 Task: Search one way flight ticket for 2 adults, 2 children, 2 infants in seat in first from Fort Lauderdale: Fort Lauderdale-hollywood International Airport to Gillette: Gillette Campbell County Airport on 5-1-2023. Stops: Two stops or fewer. Choice of flights is Royal air maroc. Number of bags: 2 carry on bags. Price is upto 81000. Outbound departure time preference is 6:45.
Action: Mouse moved to (202, 194)
Screenshot: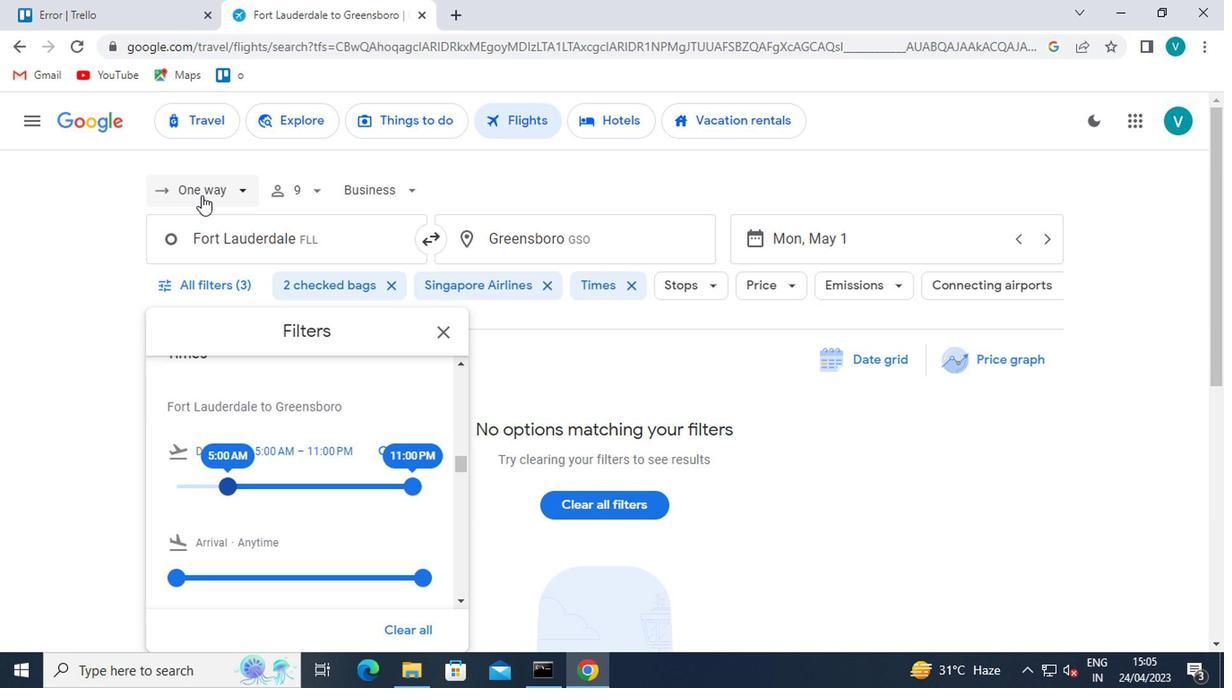 
Action: Mouse pressed left at (202, 194)
Screenshot: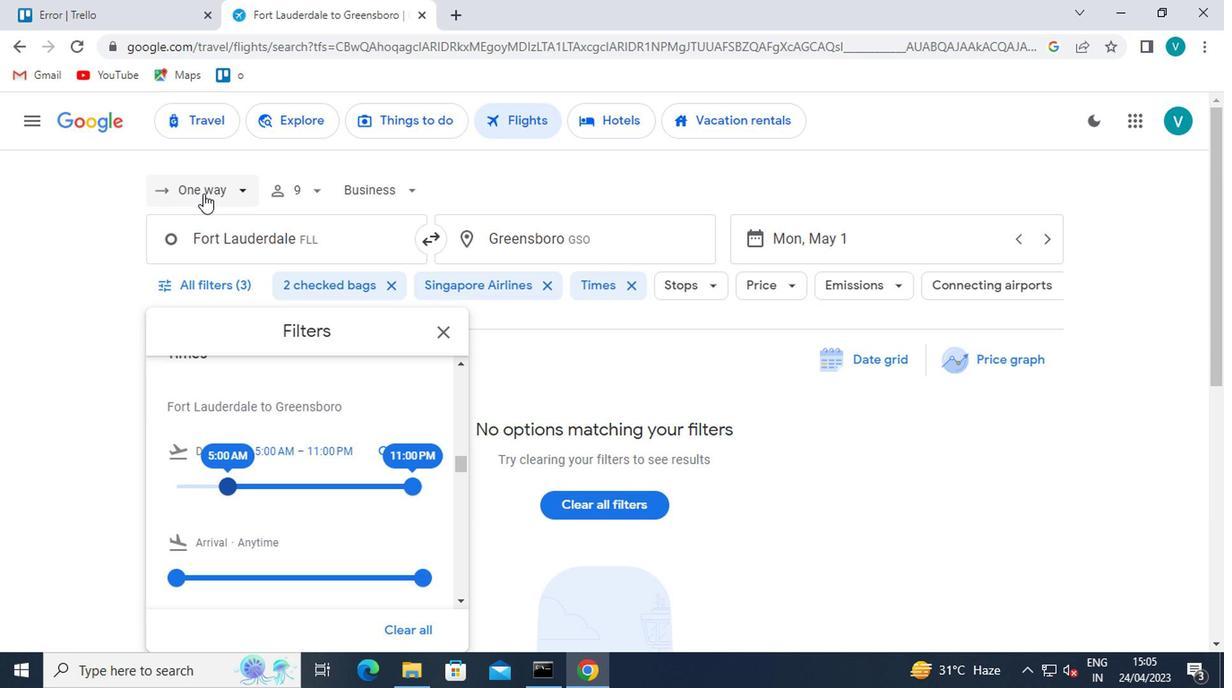 
Action: Mouse moved to (220, 281)
Screenshot: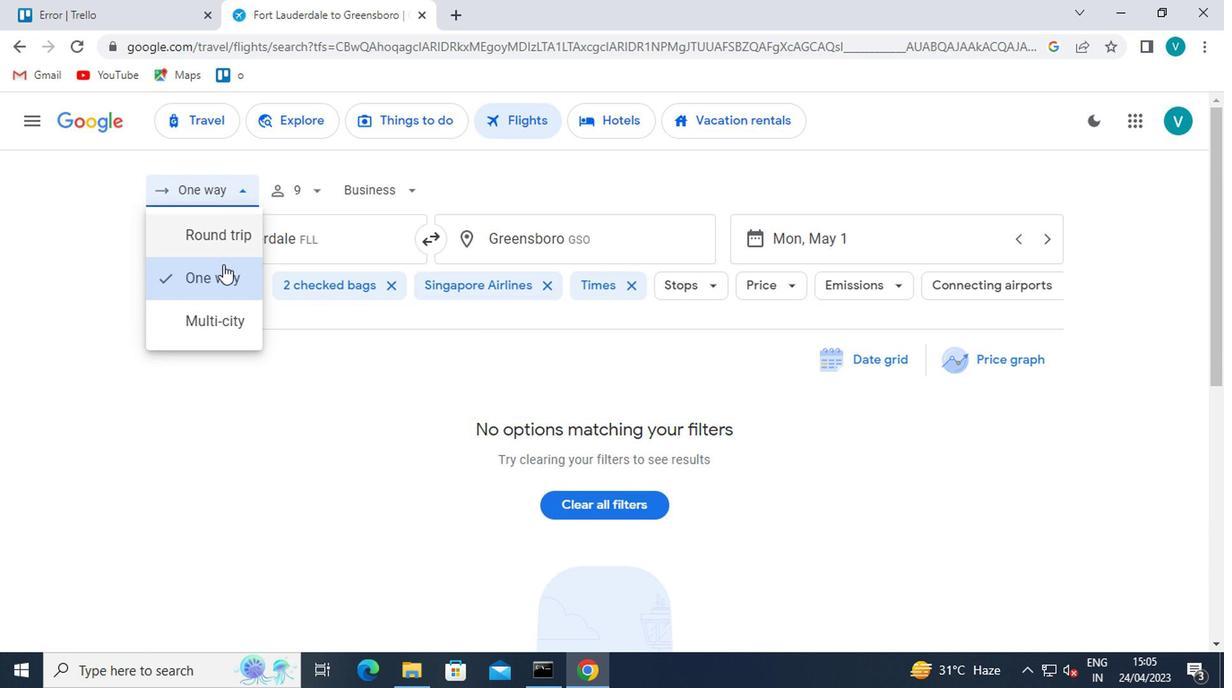 
Action: Mouse pressed left at (220, 281)
Screenshot: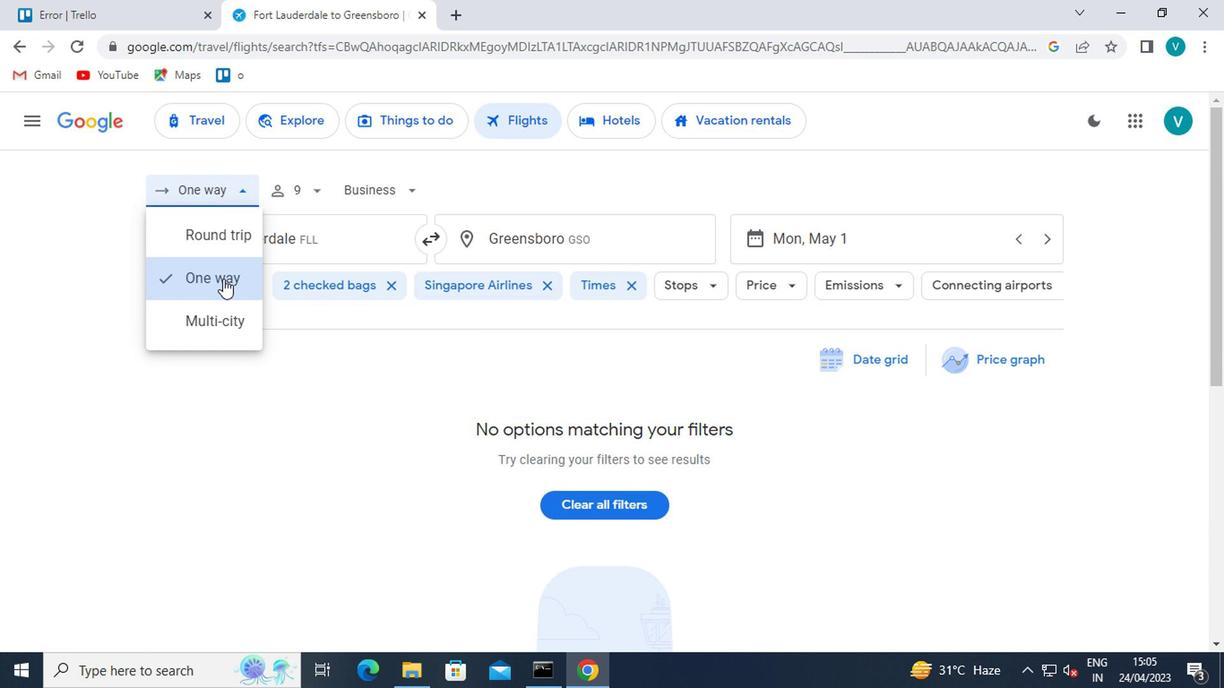 
Action: Mouse moved to (311, 190)
Screenshot: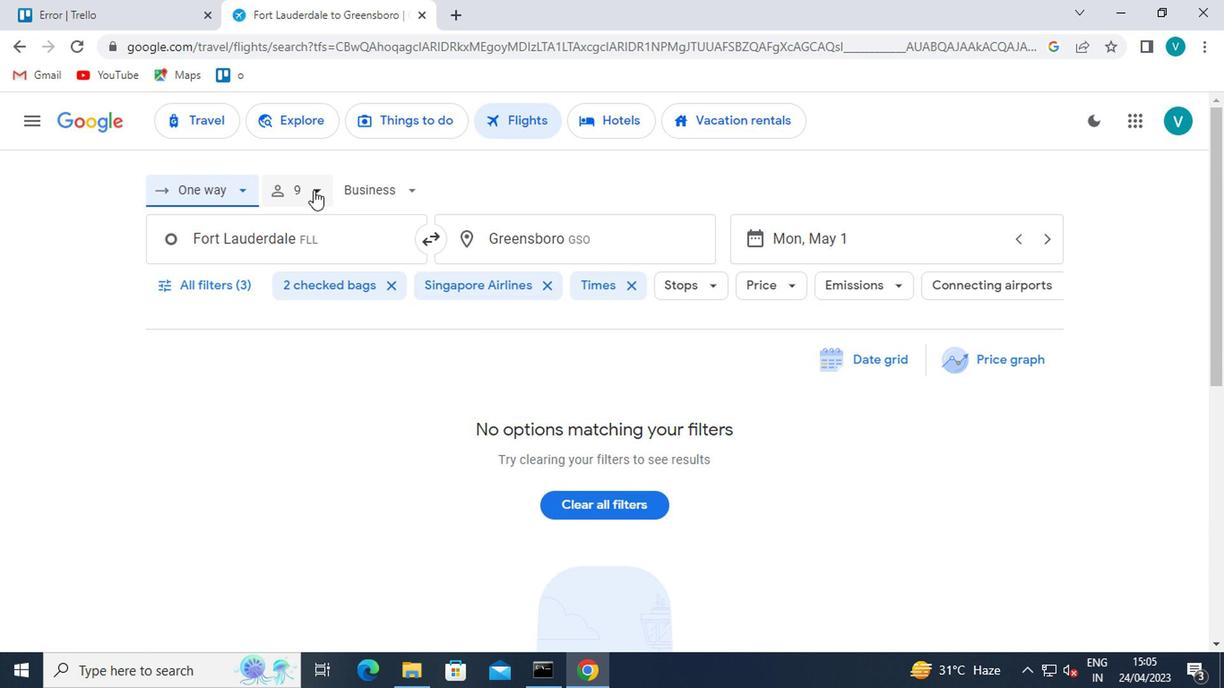 
Action: Mouse pressed left at (311, 190)
Screenshot: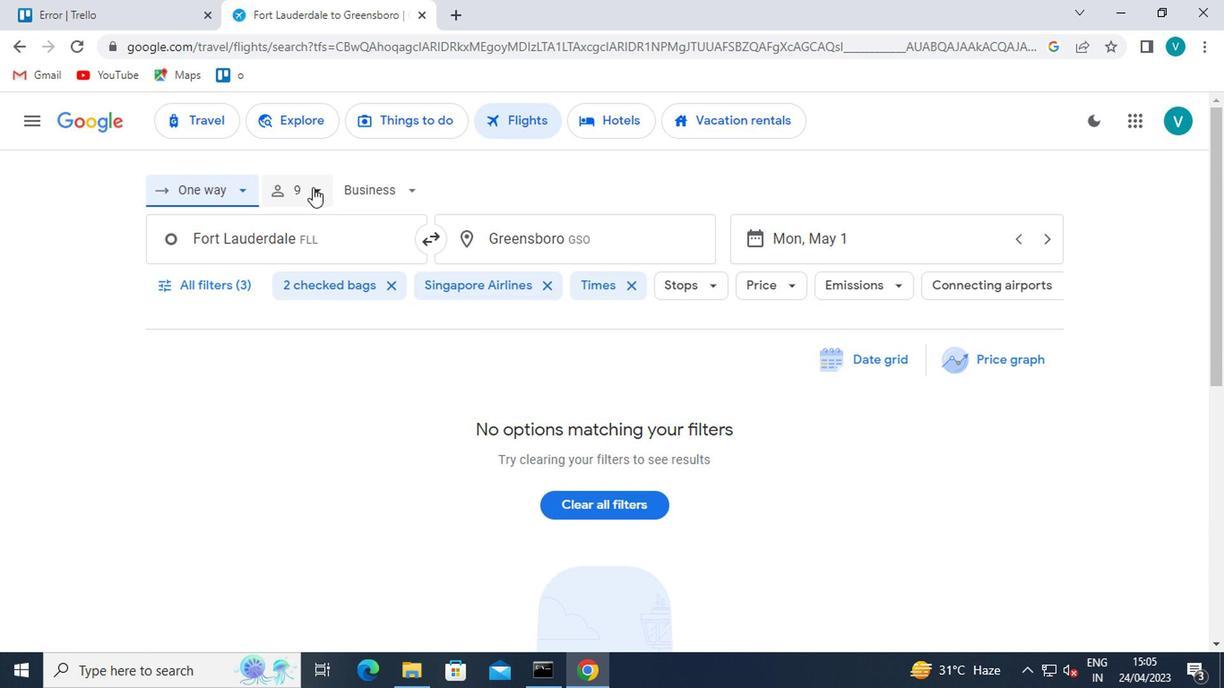 
Action: Mouse moved to (450, 241)
Screenshot: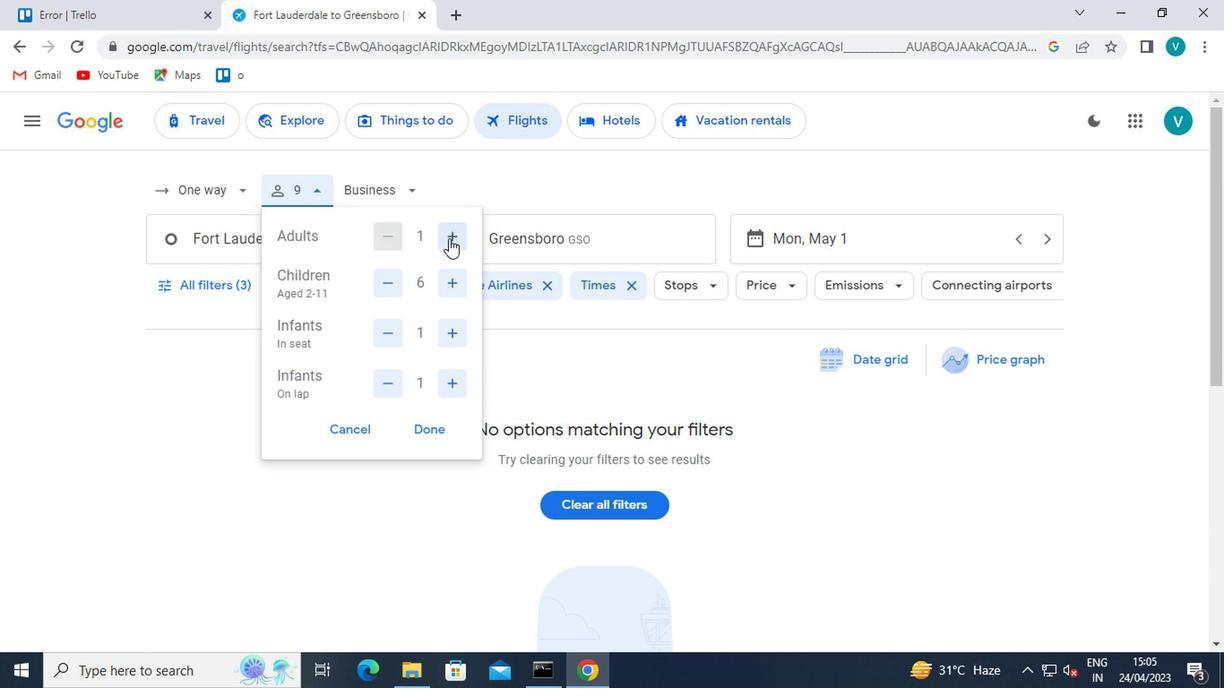 
Action: Mouse pressed left at (450, 241)
Screenshot: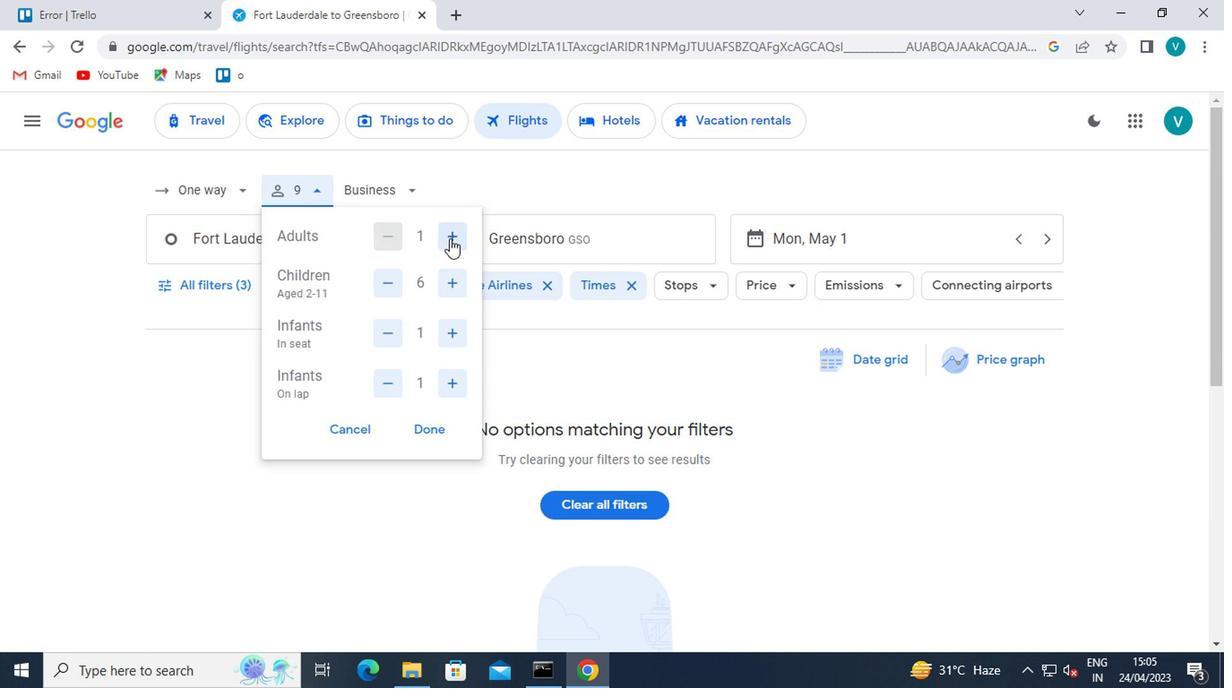 
Action: Mouse moved to (388, 288)
Screenshot: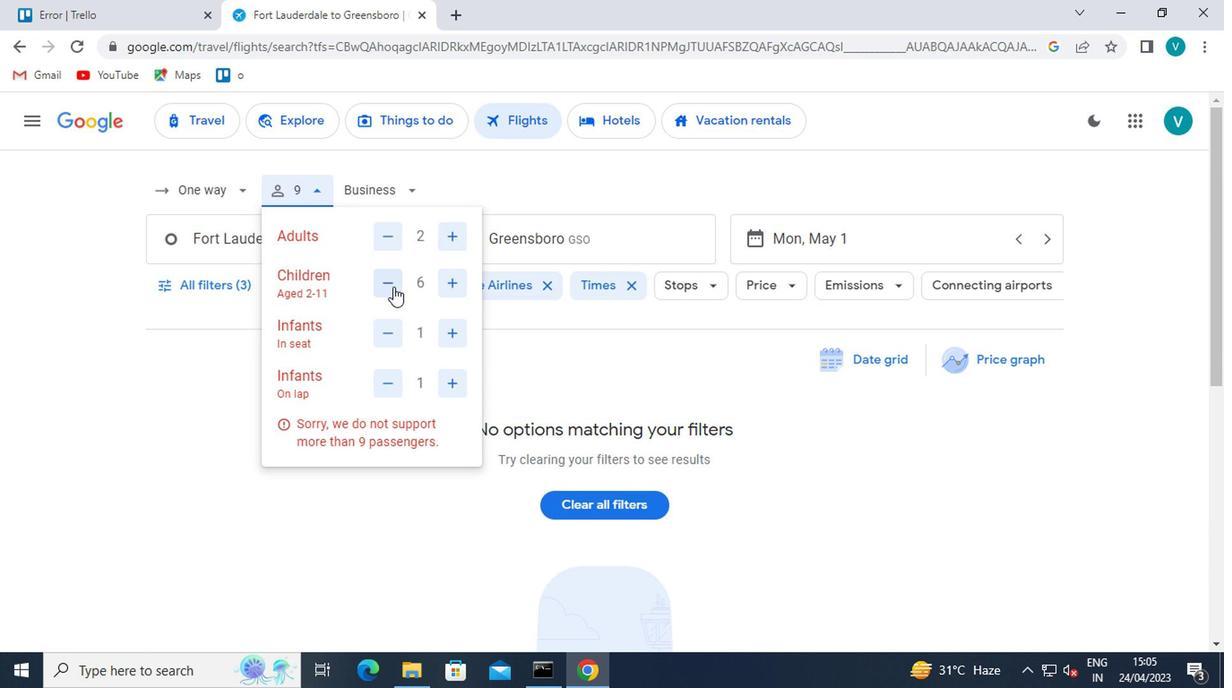 
Action: Mouse pressed left at (388, 288)
Screenshot: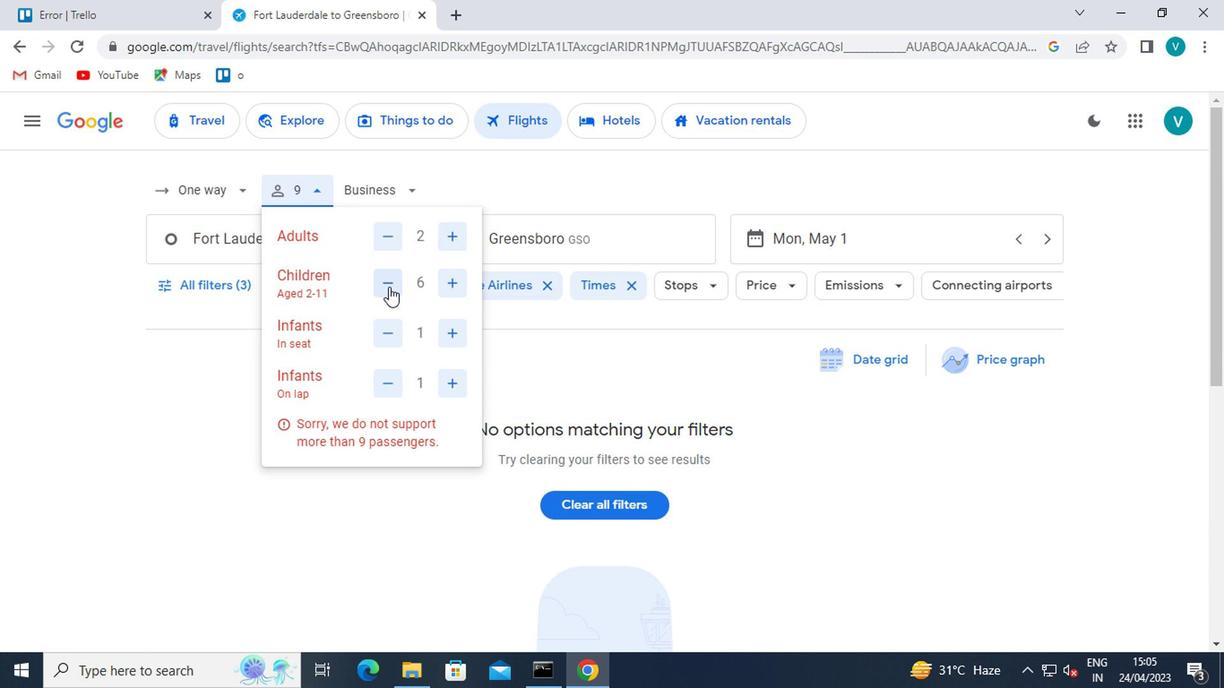 
Action: Mouse moved to (387, 288)
Screenshot: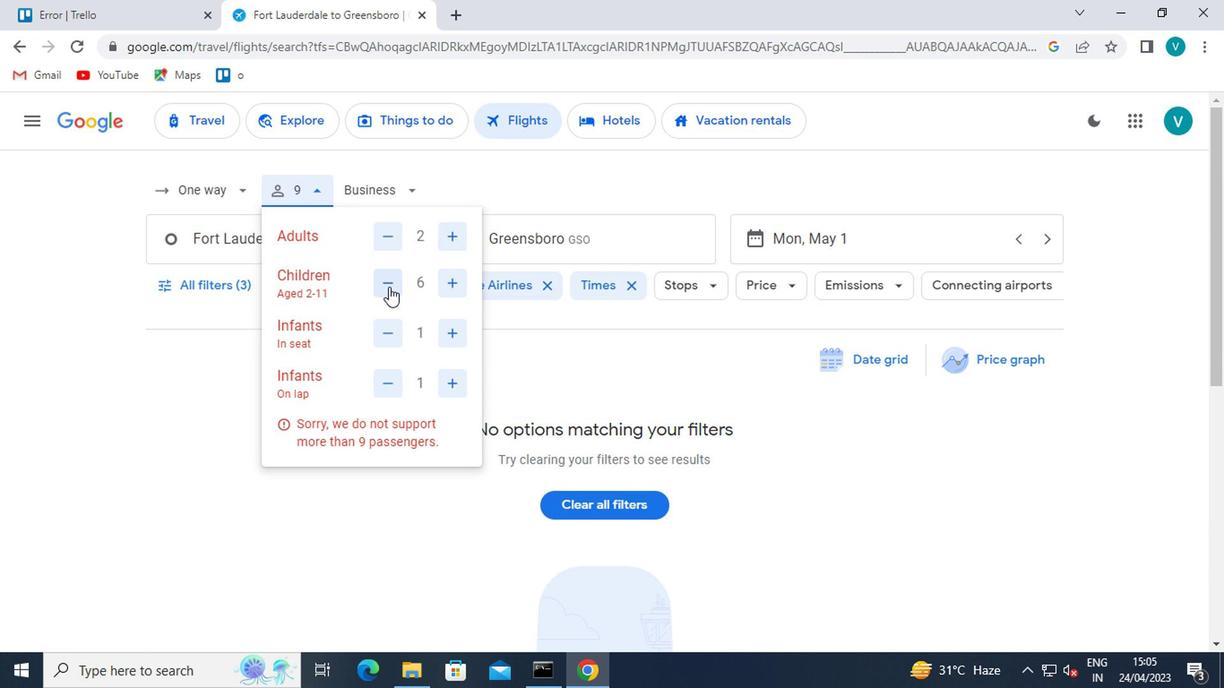 
Action: Mouse pressed left at (387, 288)
Screenshot: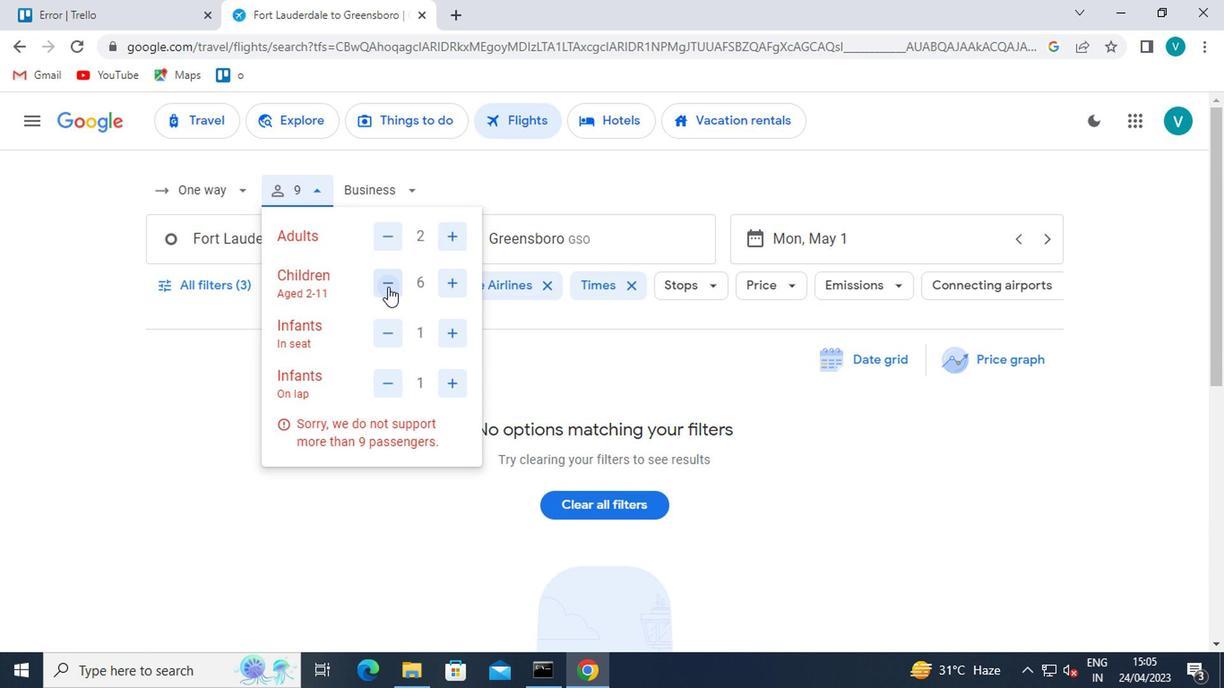 
Action: Mouse moved to (387, 288)
Screenshot: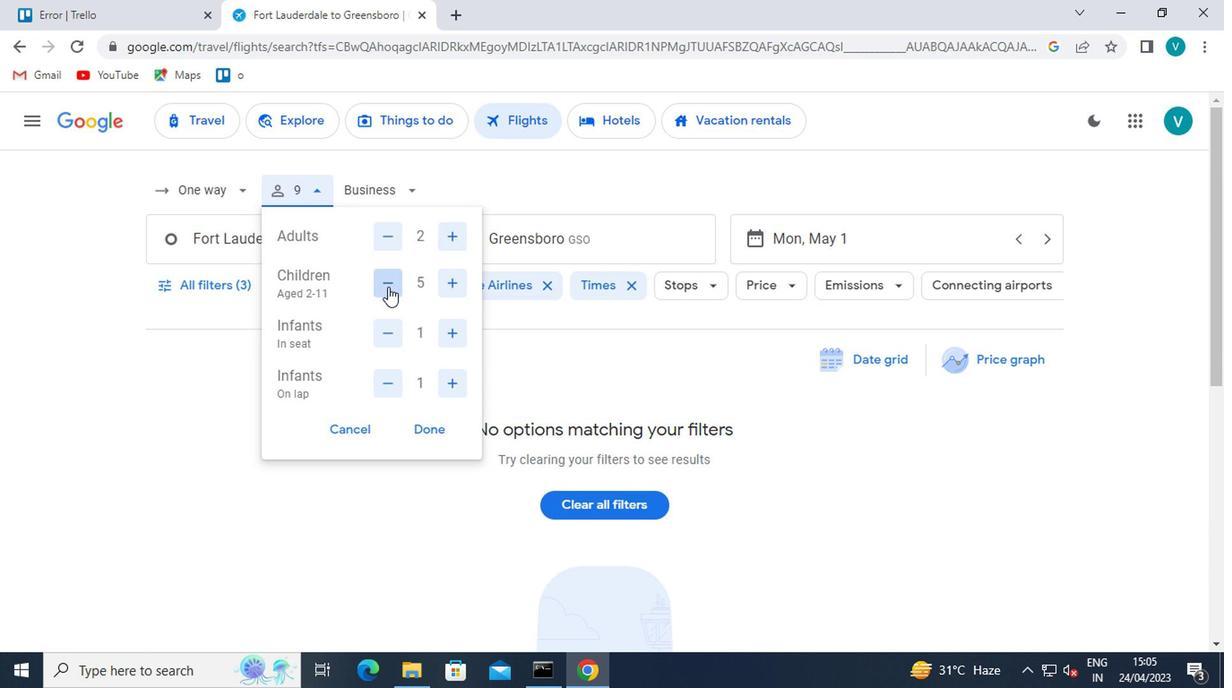 
Action: Mouse pressed left at (387, 288)
Screenshot: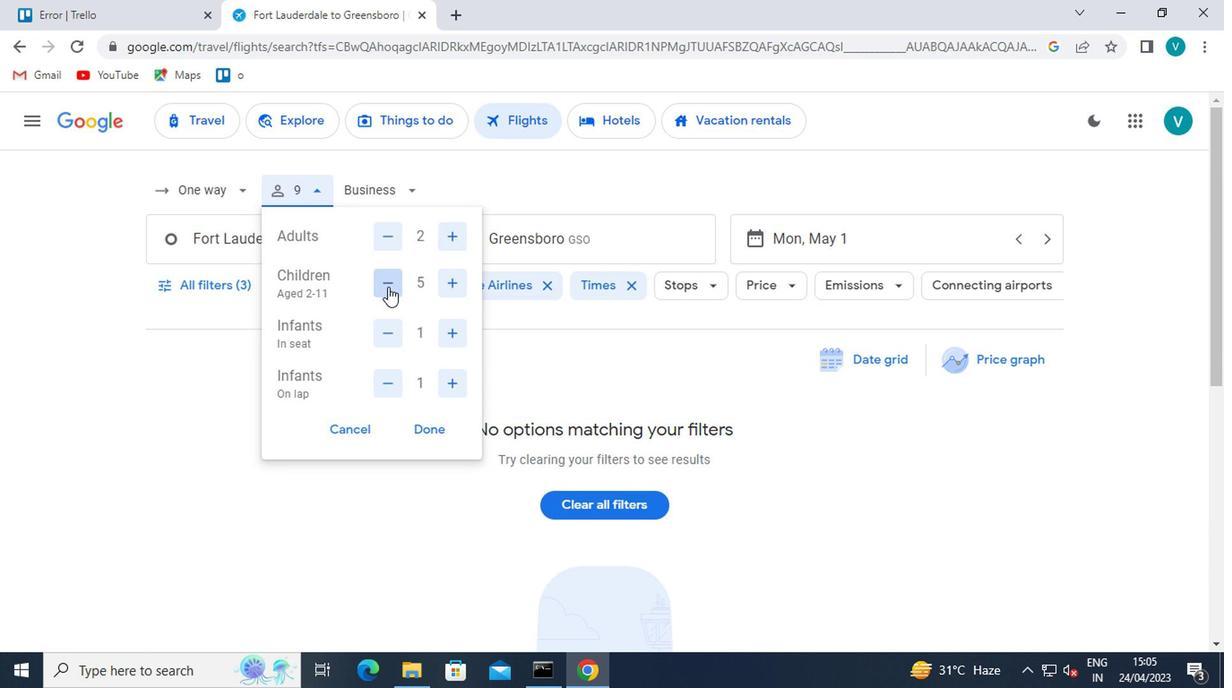 
Action: Mouse pressed left at (387, 288)
Screenshot: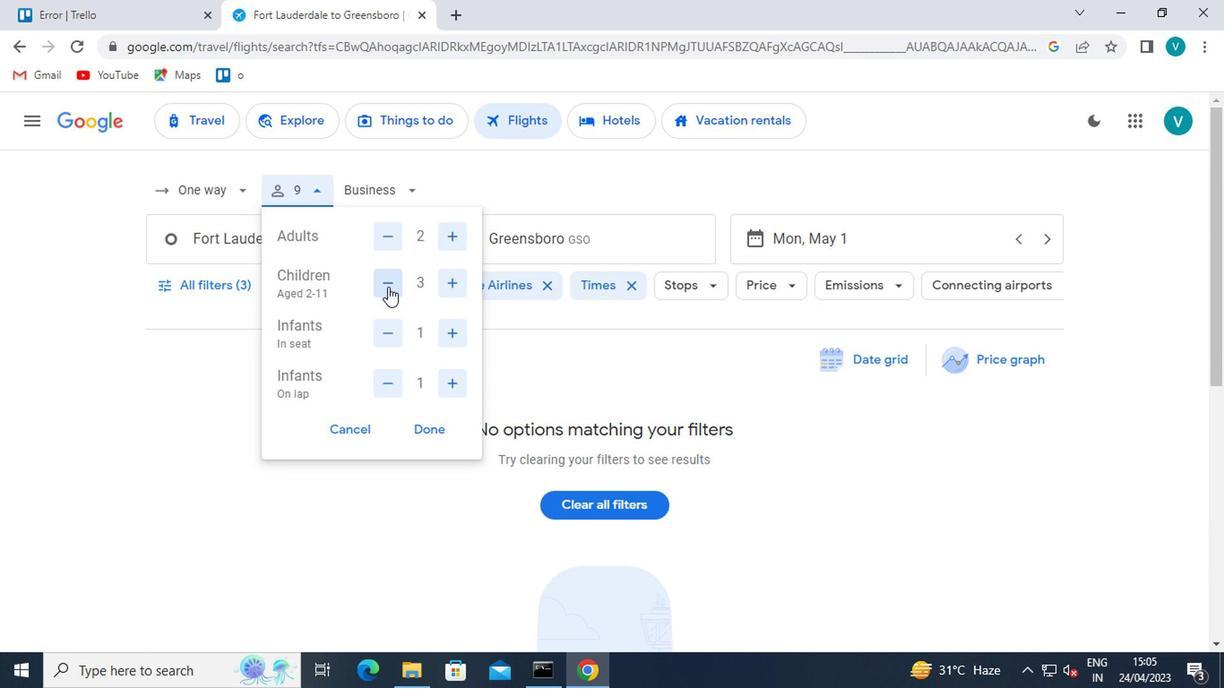 
Action: Mouse moved to (458, 335)
Screenshot: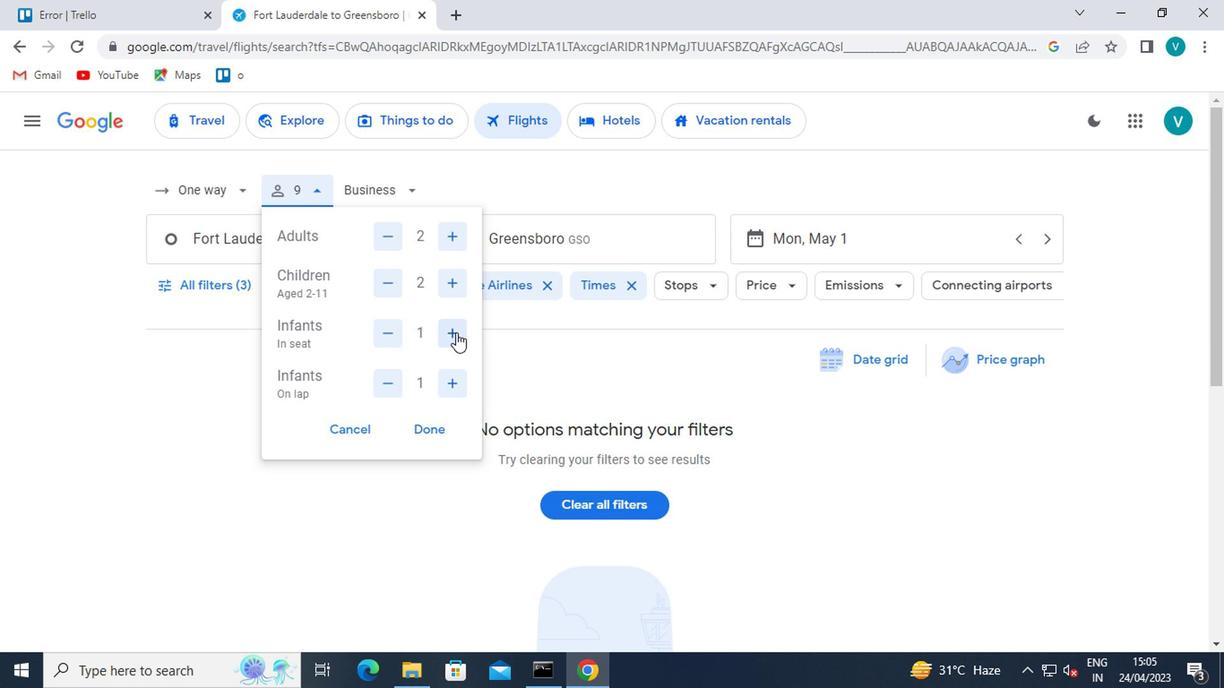 
Action: Mouse pressed left at (458, 335)
Screenshot: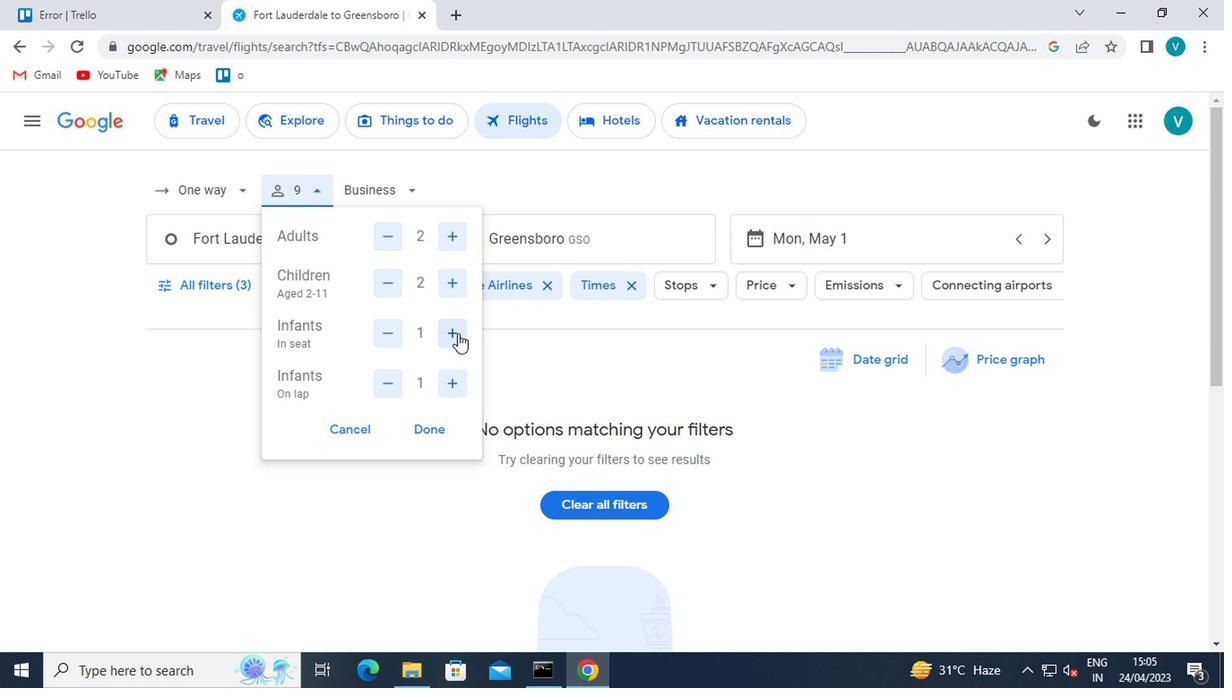 
Action: Mouse moved to (381, 380)
Screenshot: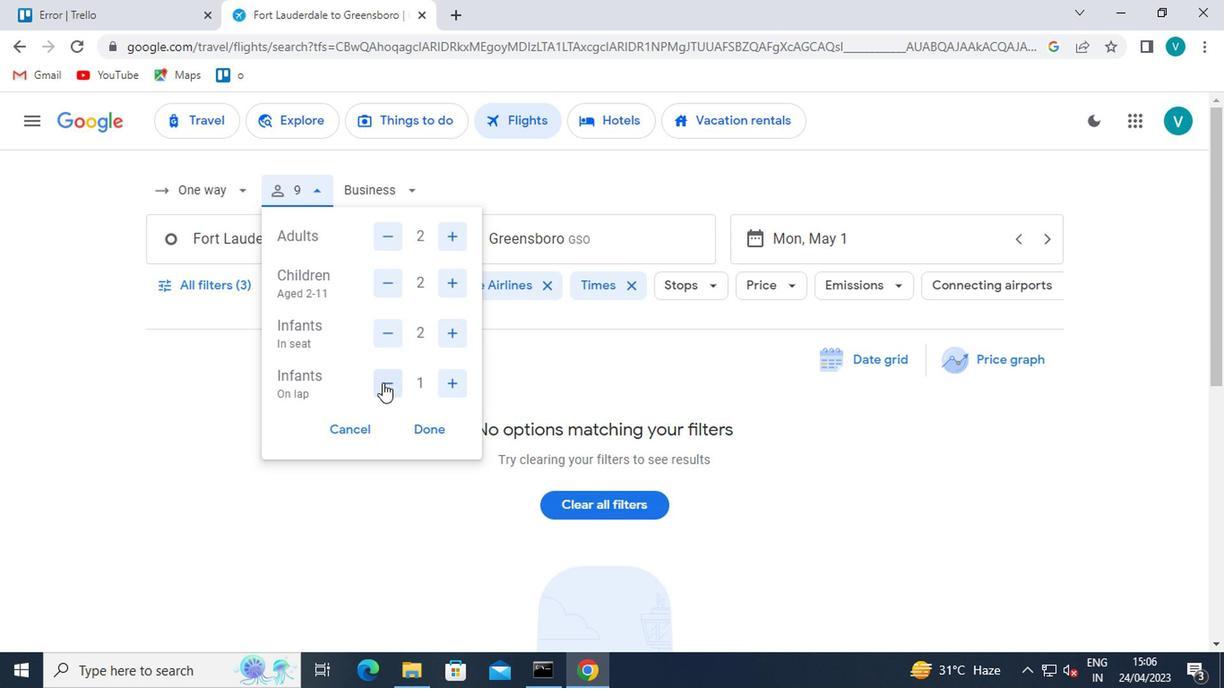 
Action: Mouse pressed left at (381, 380)
Screenshot: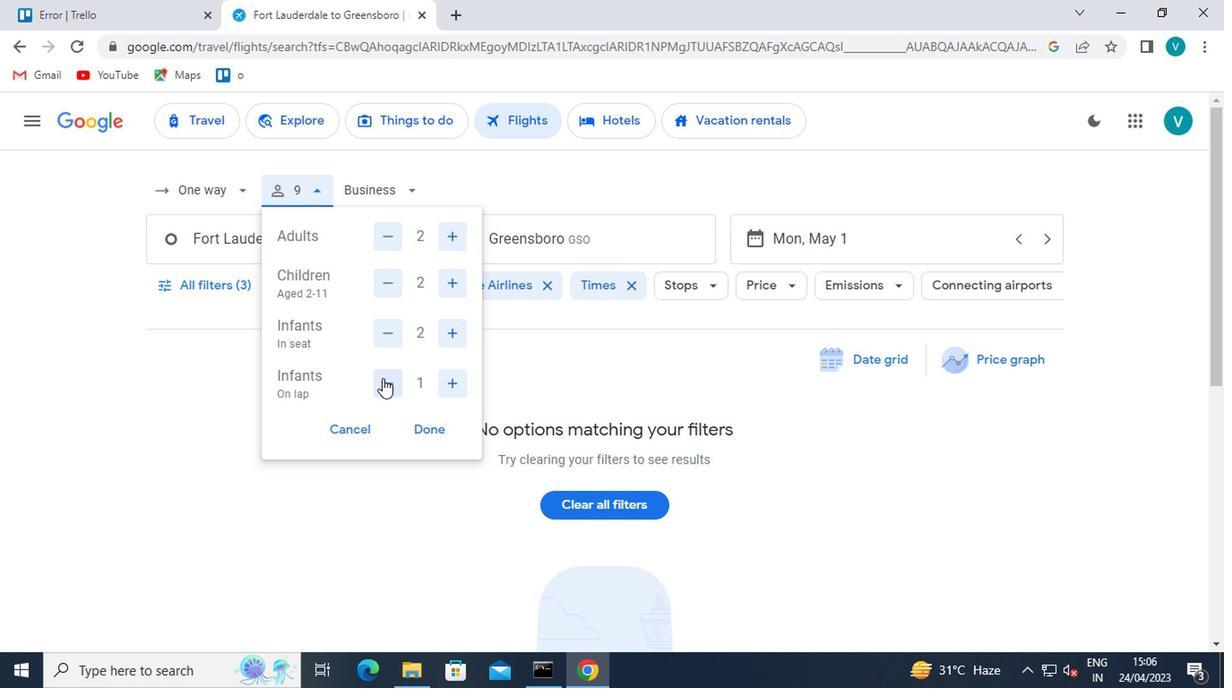 
Action: Mouse moved to (426, 431)
Screenshot: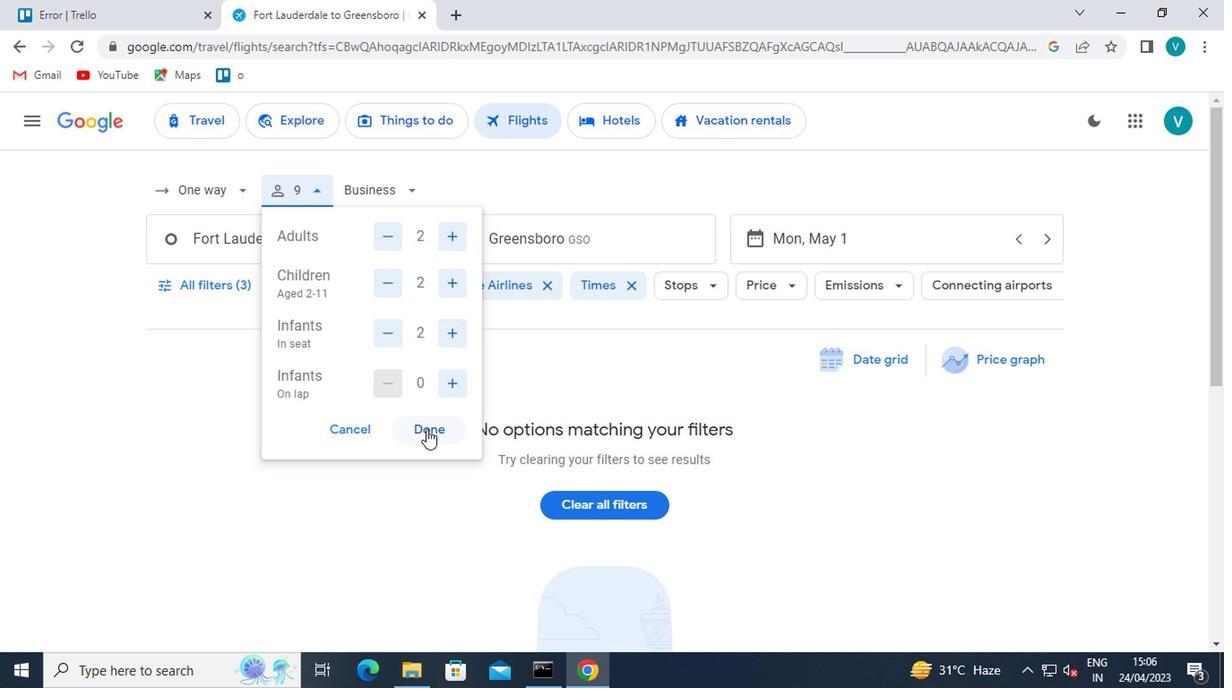 
Action: Mouse pressed left at (426, 431)
Screenshot: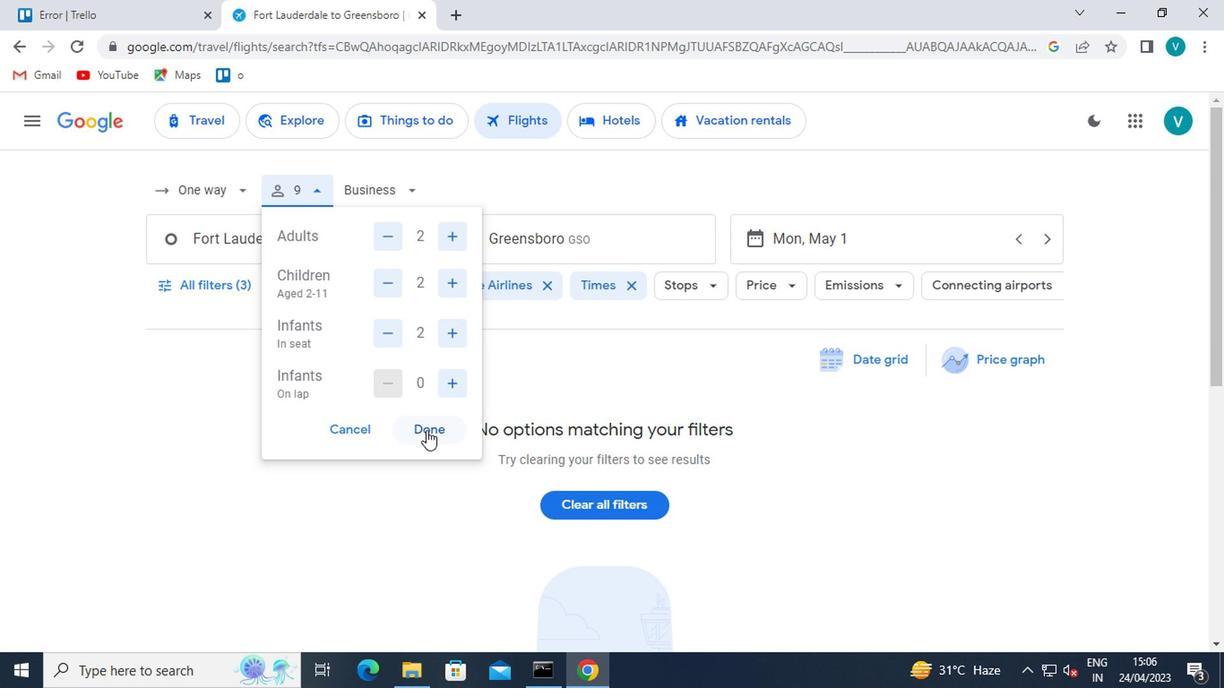 
Action: Mouse moved to (377, 197)
Screenshot: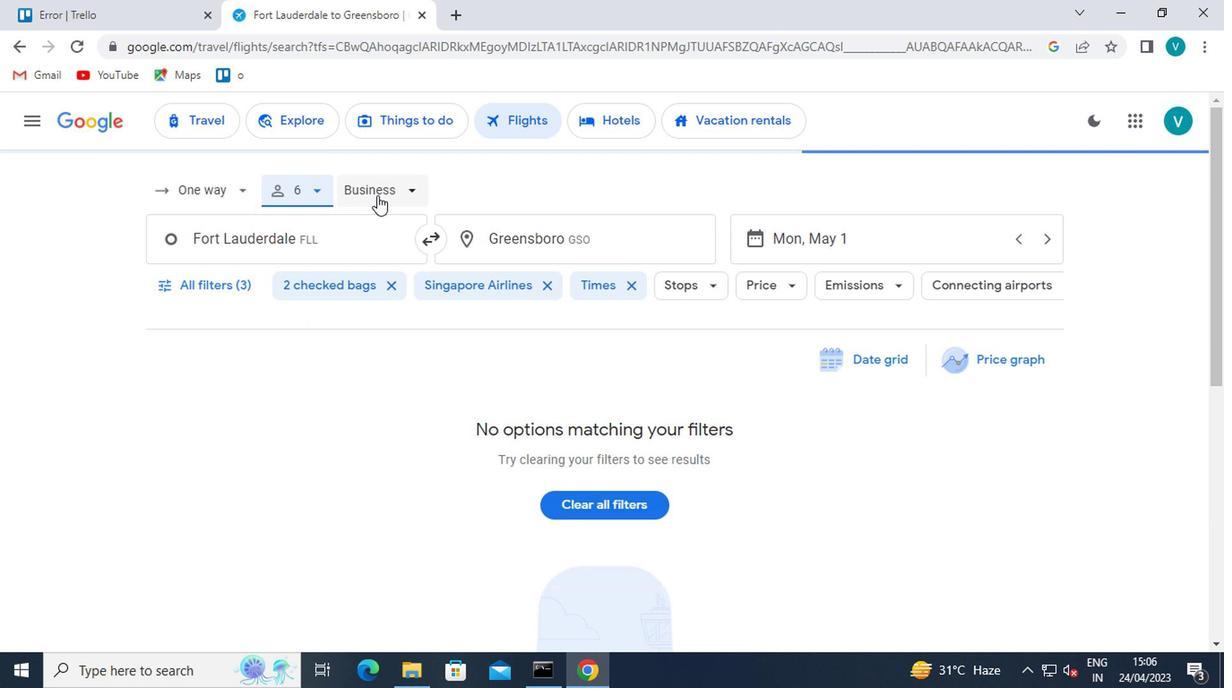 
Action: Mouse pressed left at (377, 197)
Screenshot: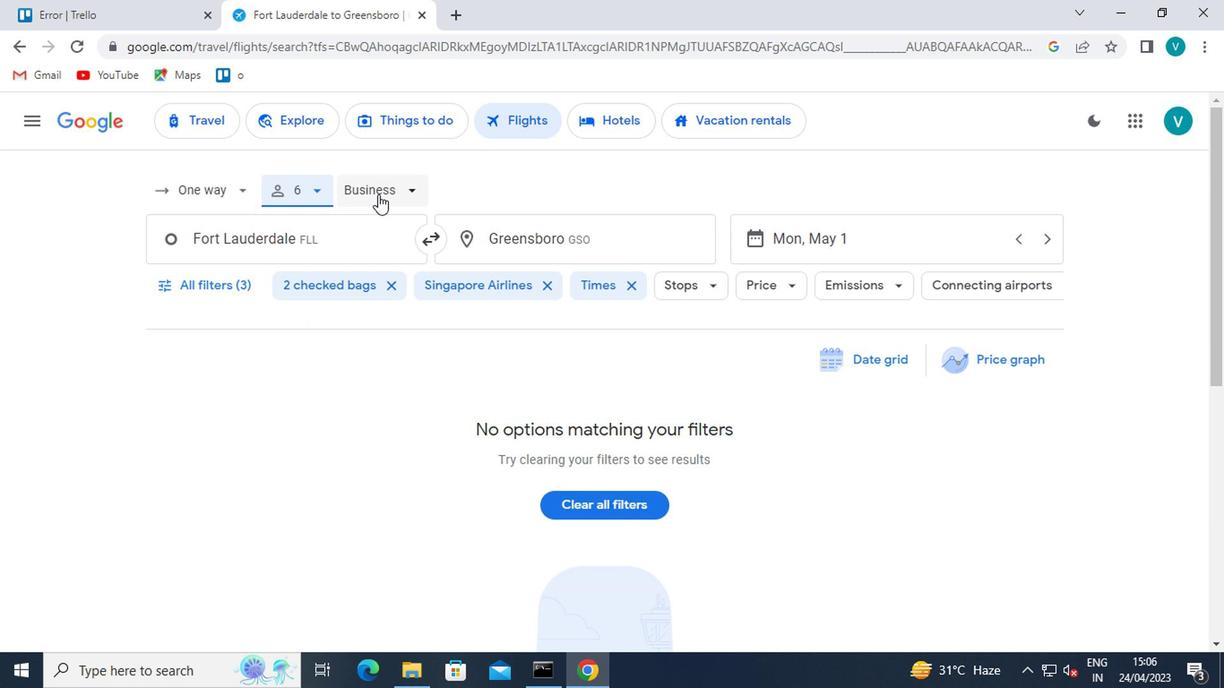 
Action: Mouse moved to (405, 367)
Screenshot: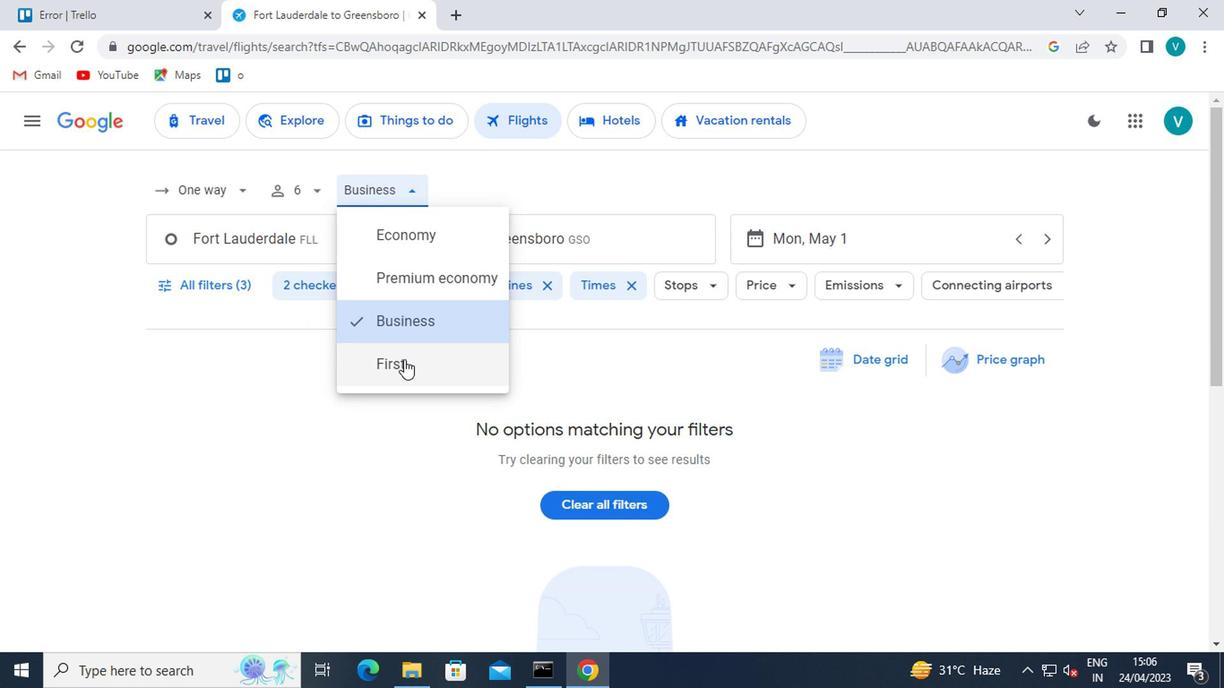 
Action: Mouse pressed left at (405, 367)
Screenshot: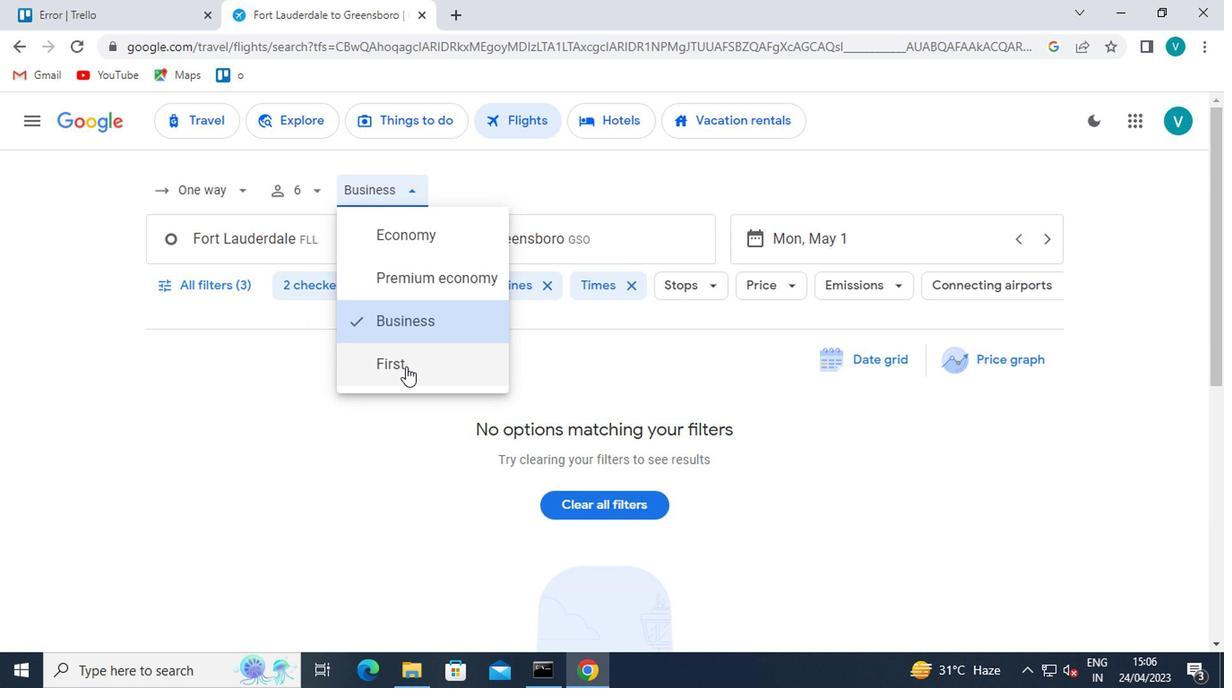 
Action: Mouse moved to (302, 241)
Screenshot: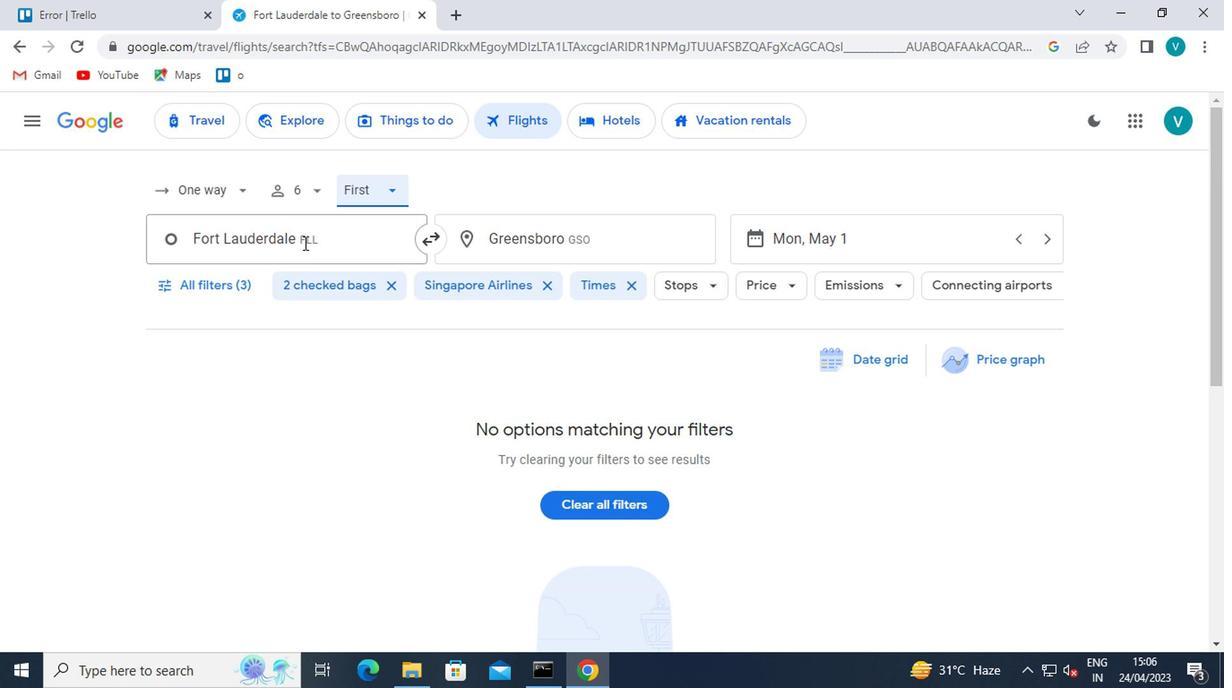 
Action: Mouse pressed left at (302, 241)
Screenshot: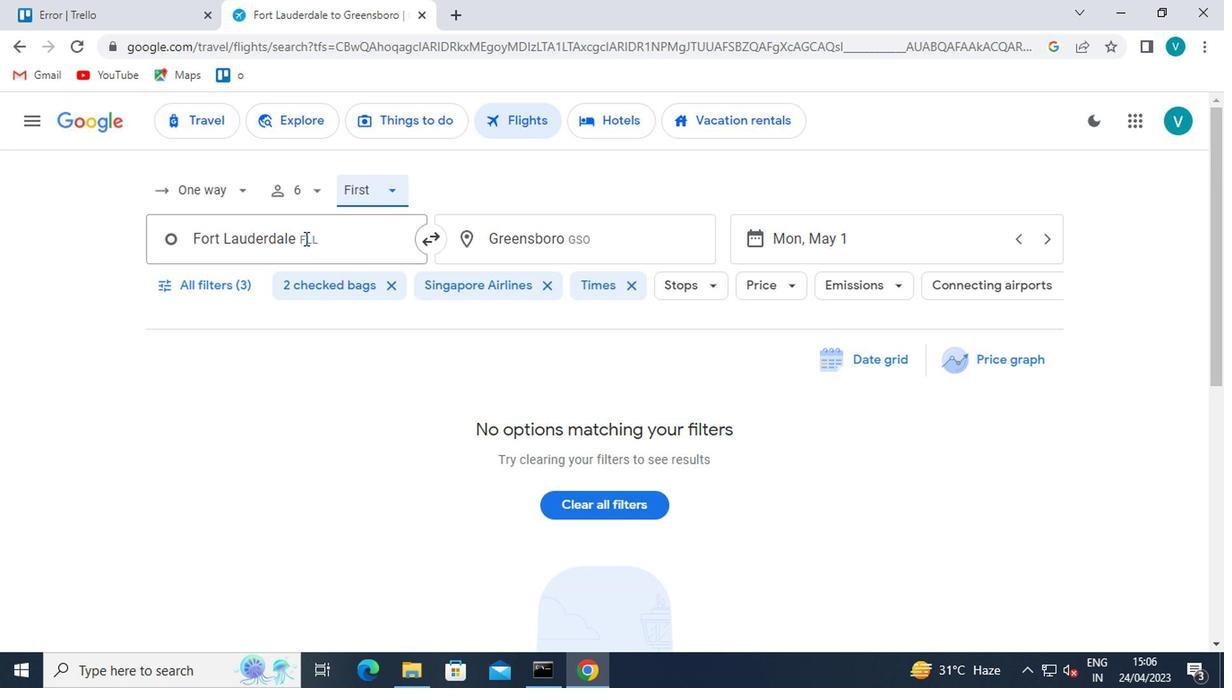 
Action: Mouse moved to (334, 331)
Screenshot: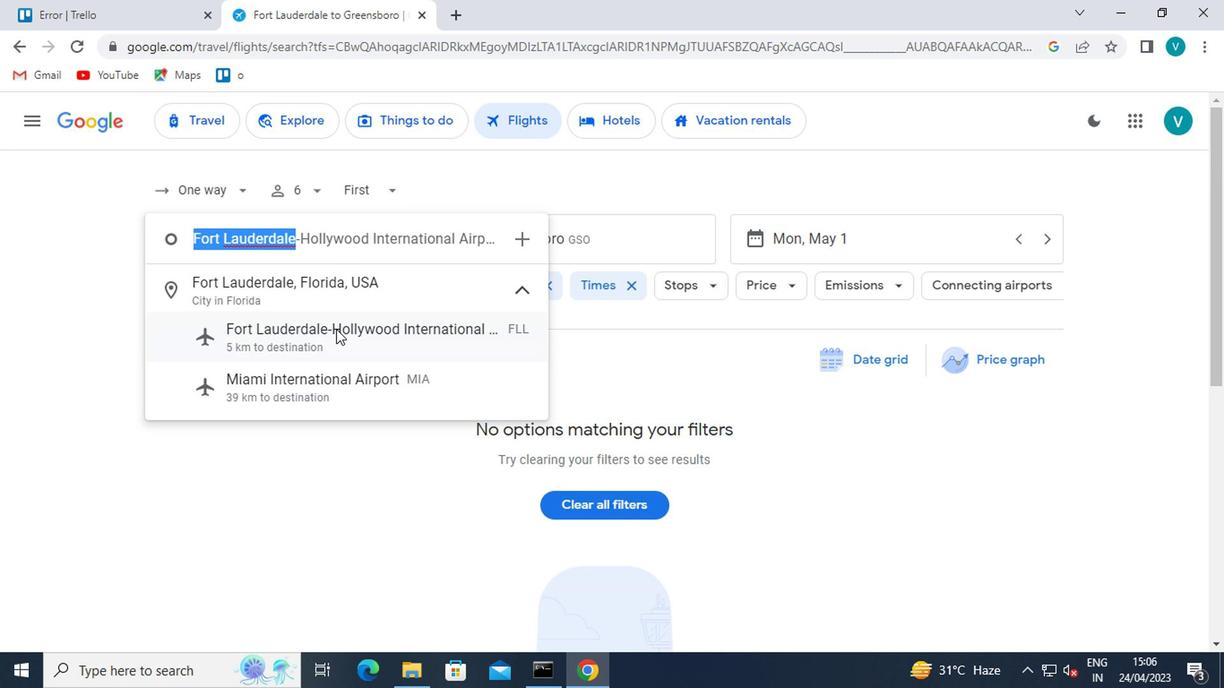 
Action: Mouse pressed left at (334, 331)
Screenshot: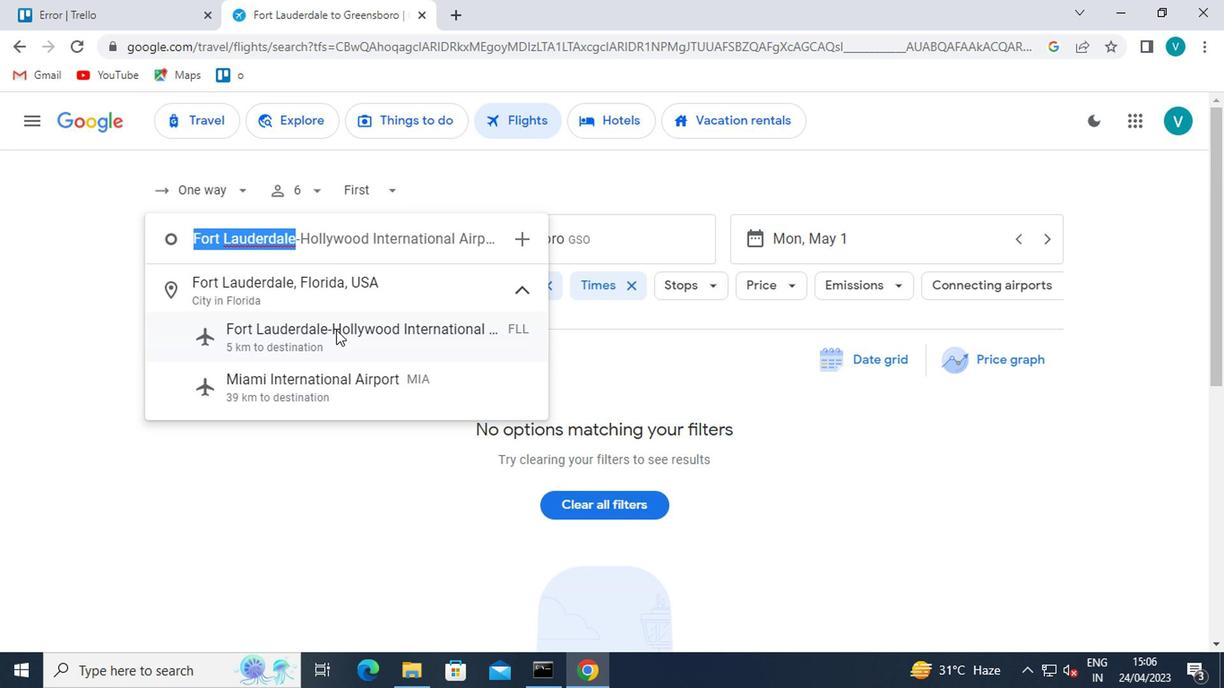 
Action: Mouse moved to (598, 239)
Screenshot: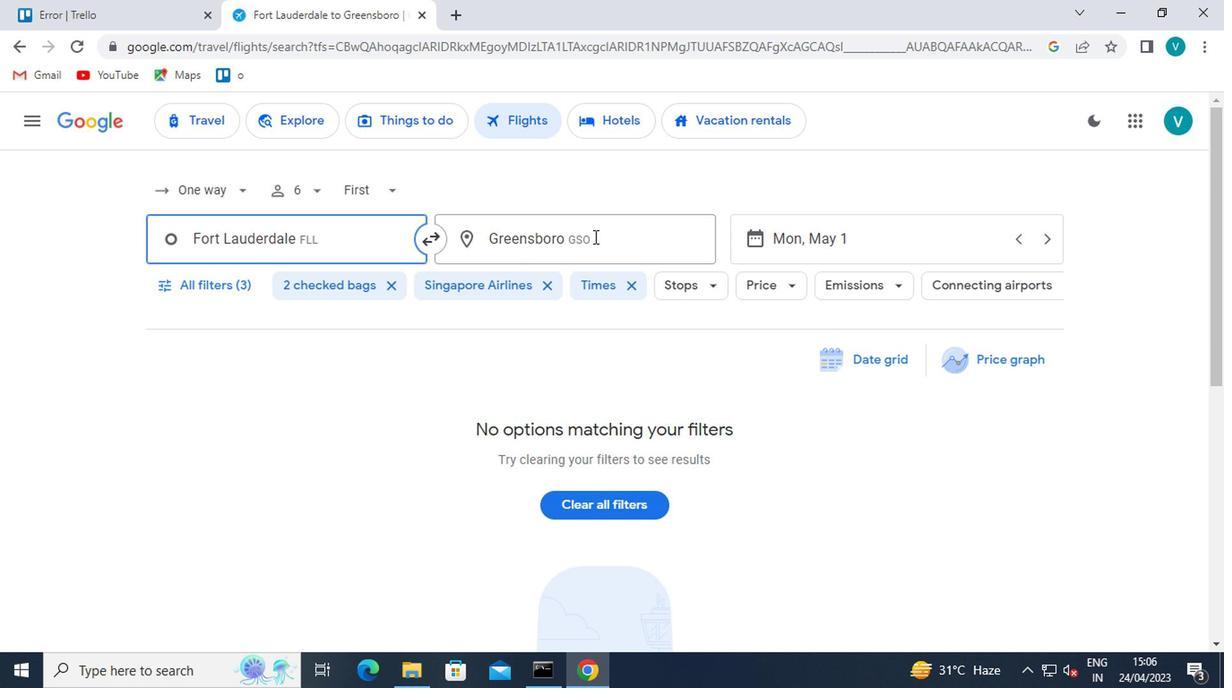 
Action: Mouse pressed left at (598, 239)
Screenshot: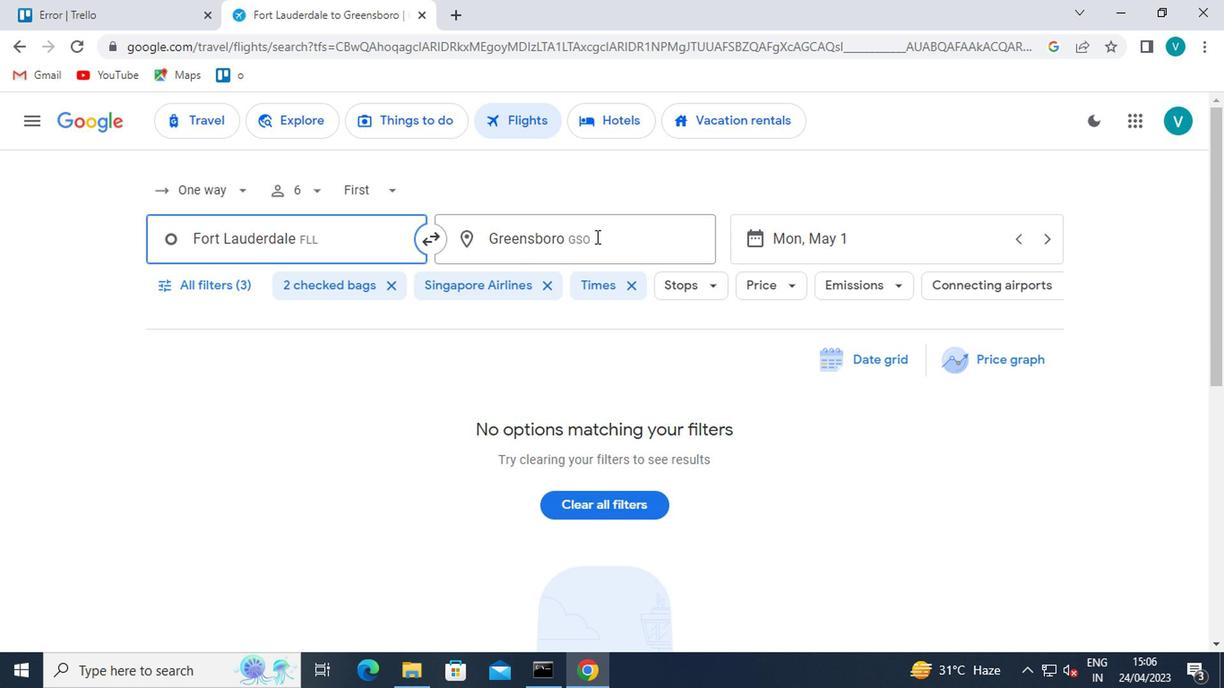 
Action: Mouse moved to (605, 234)
Screenshot: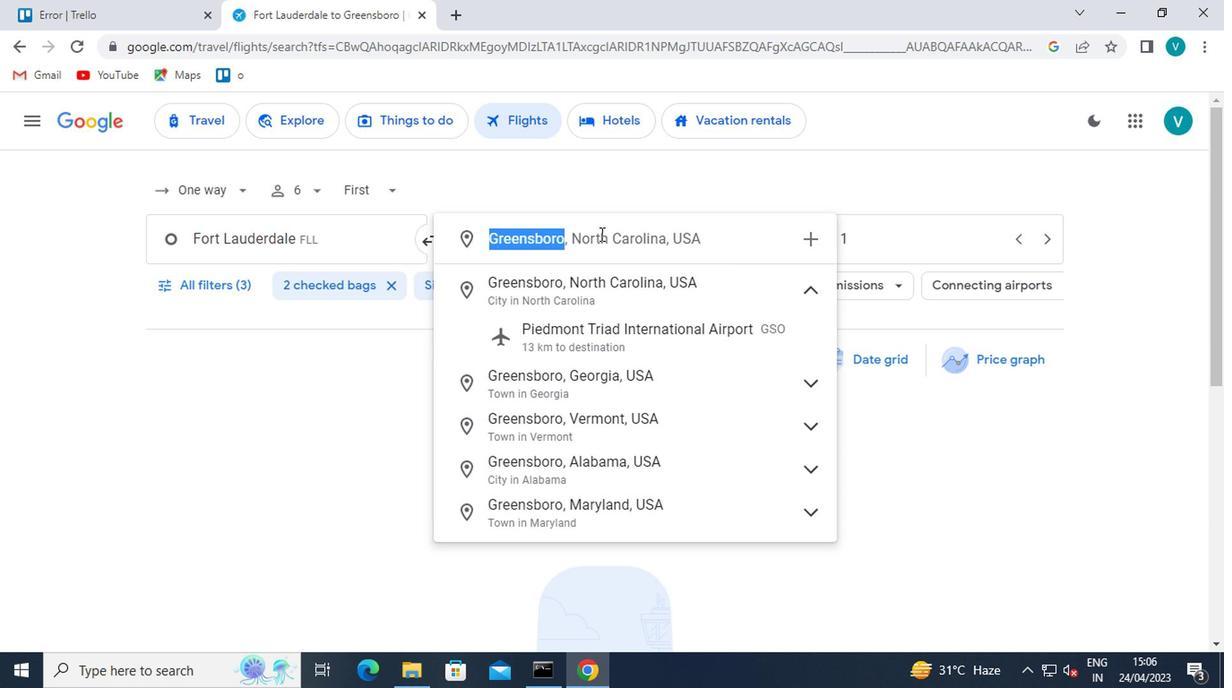 
Action: Key pressed <Key.shift>GILLETTE
Screenshot: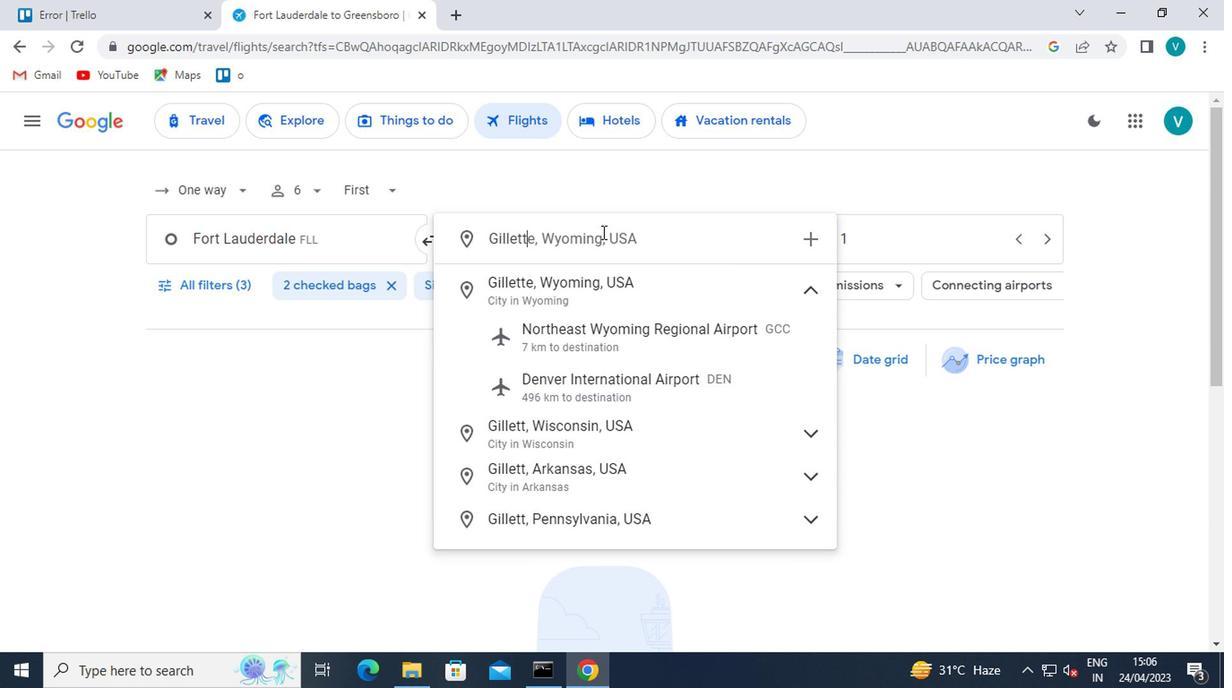 
Action: Mouse moved to (654, 279)
Screenshot: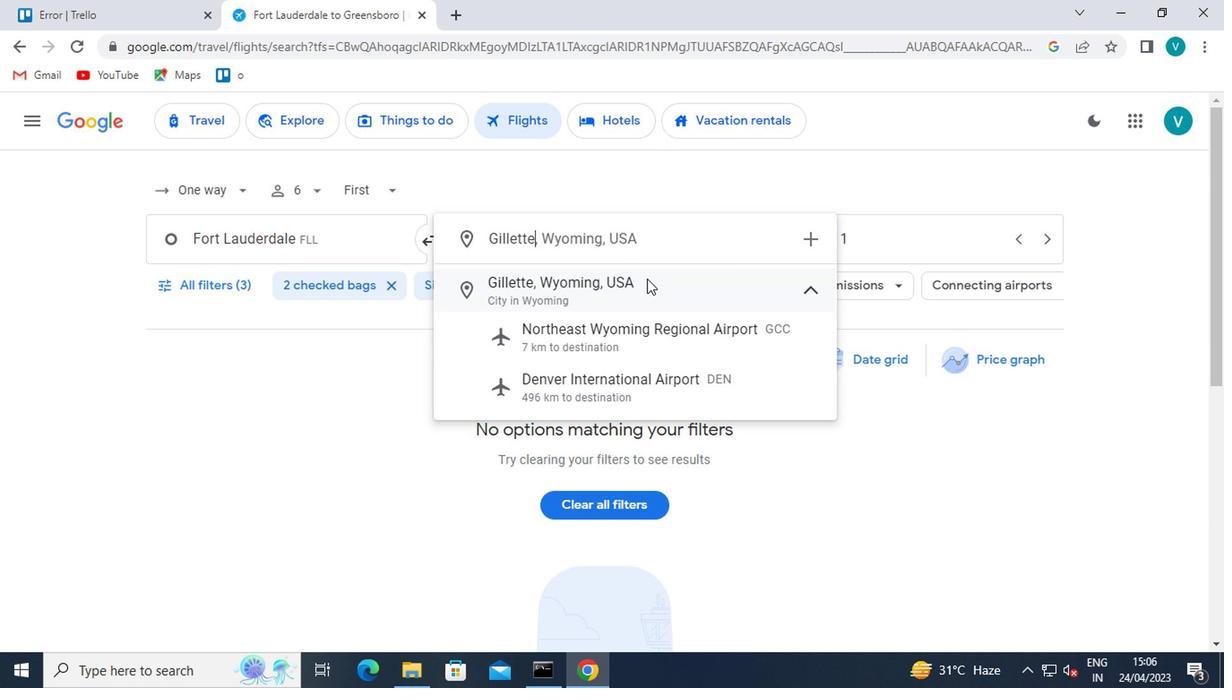 
Action: Key pressed <Key.enter>
Screenshot: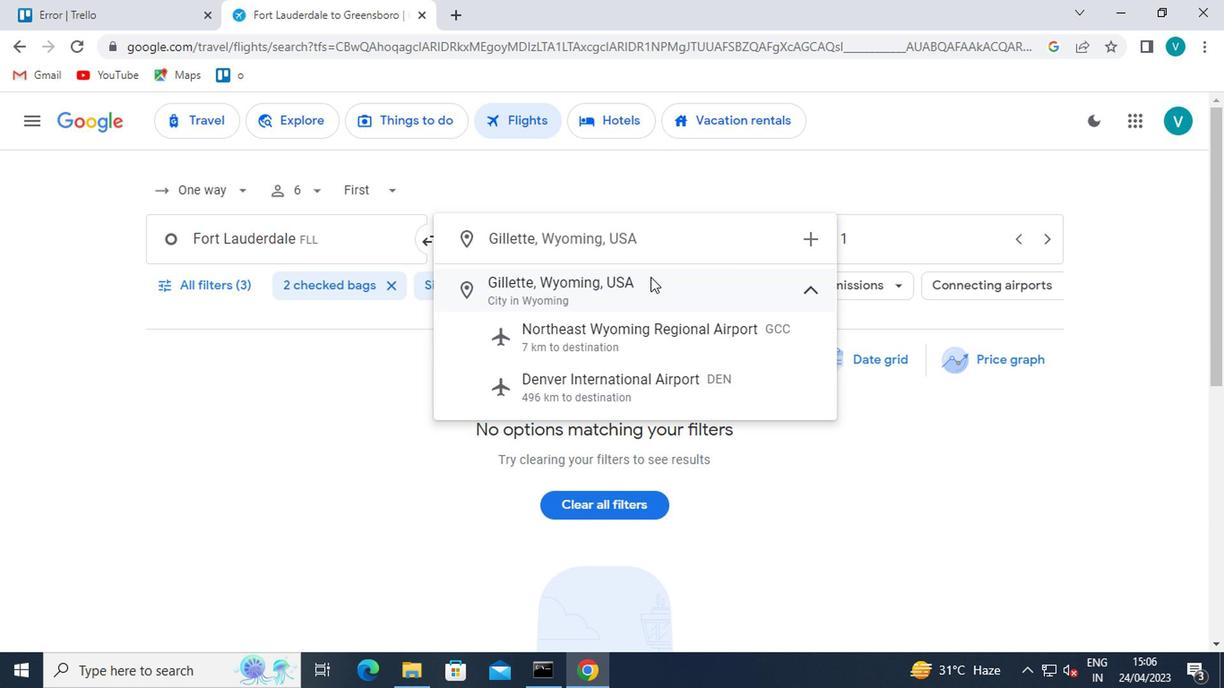 
Action: Mouse moved to (878, 250)
Screenshot: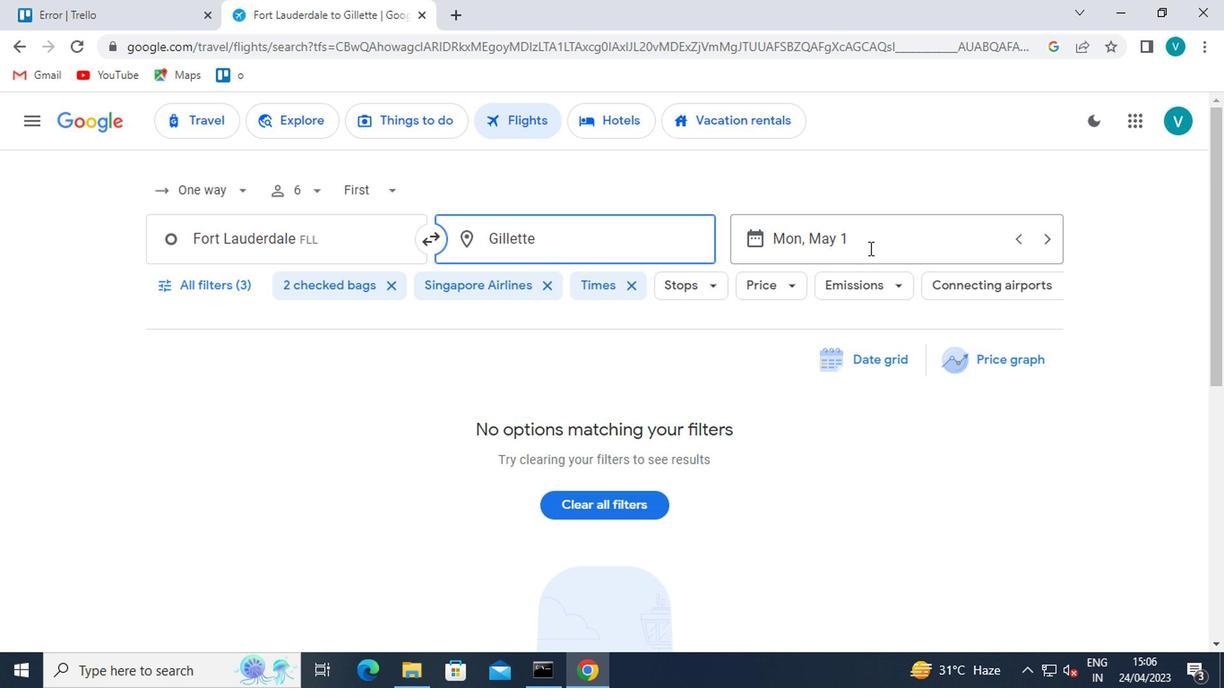 
Action: Mouse pressed left at (878, 250)
Screenshot: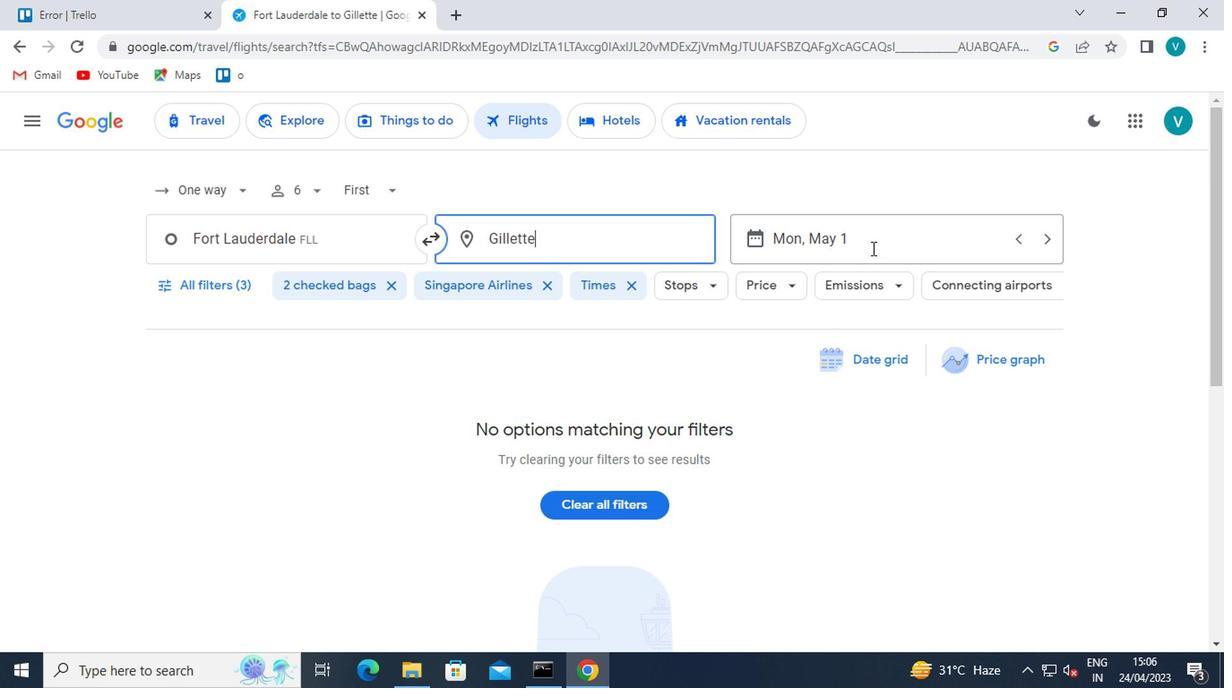 
Action: Mouse moved to (826, 328)
Screenshot: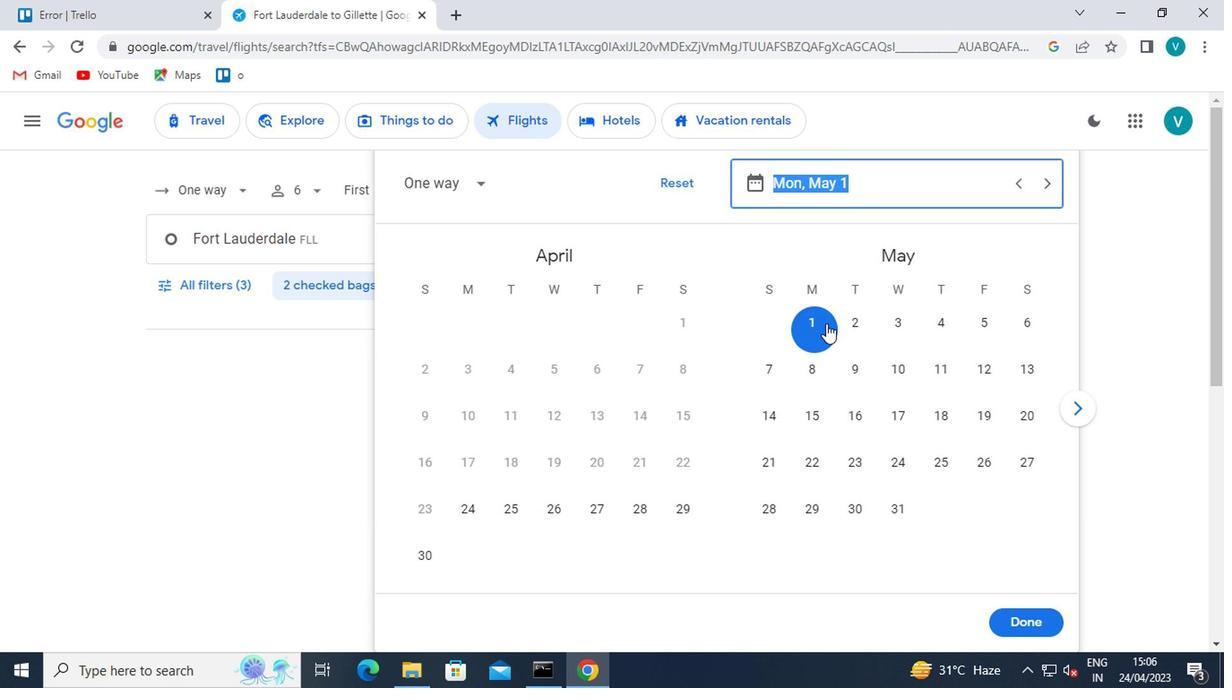 
Action: Mouse pressed left at (826, 328)
Screenshot: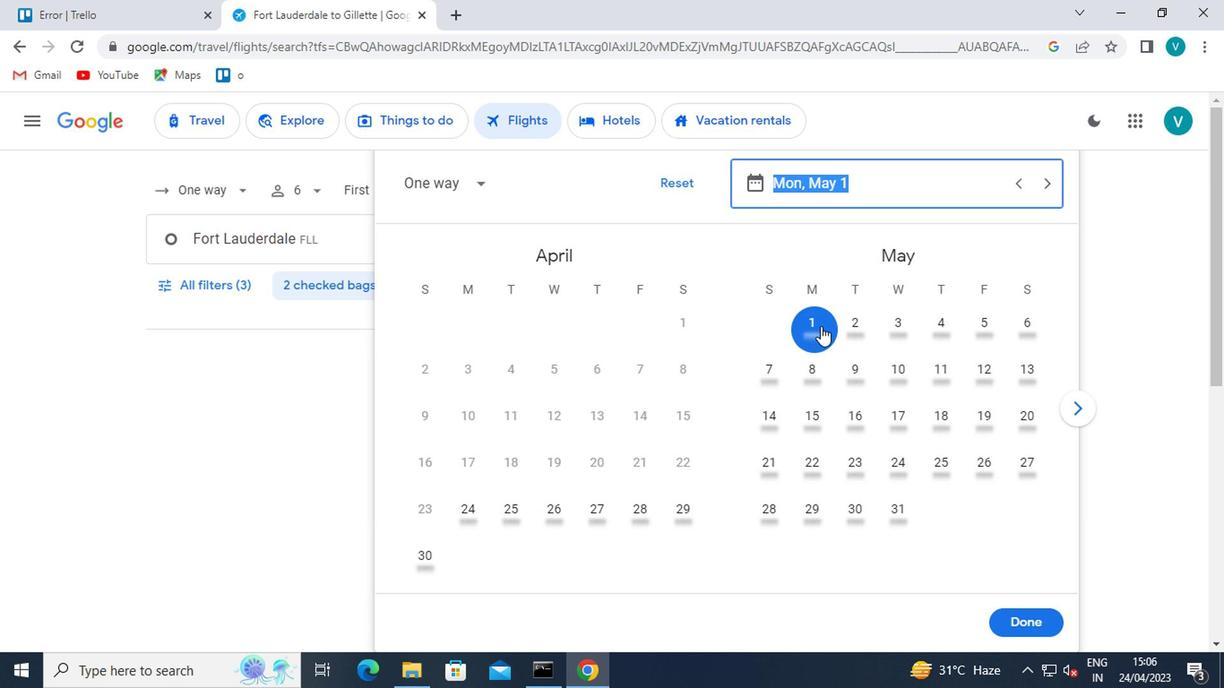 
Action: Mouse moved to (1048, 622)
Screenshot: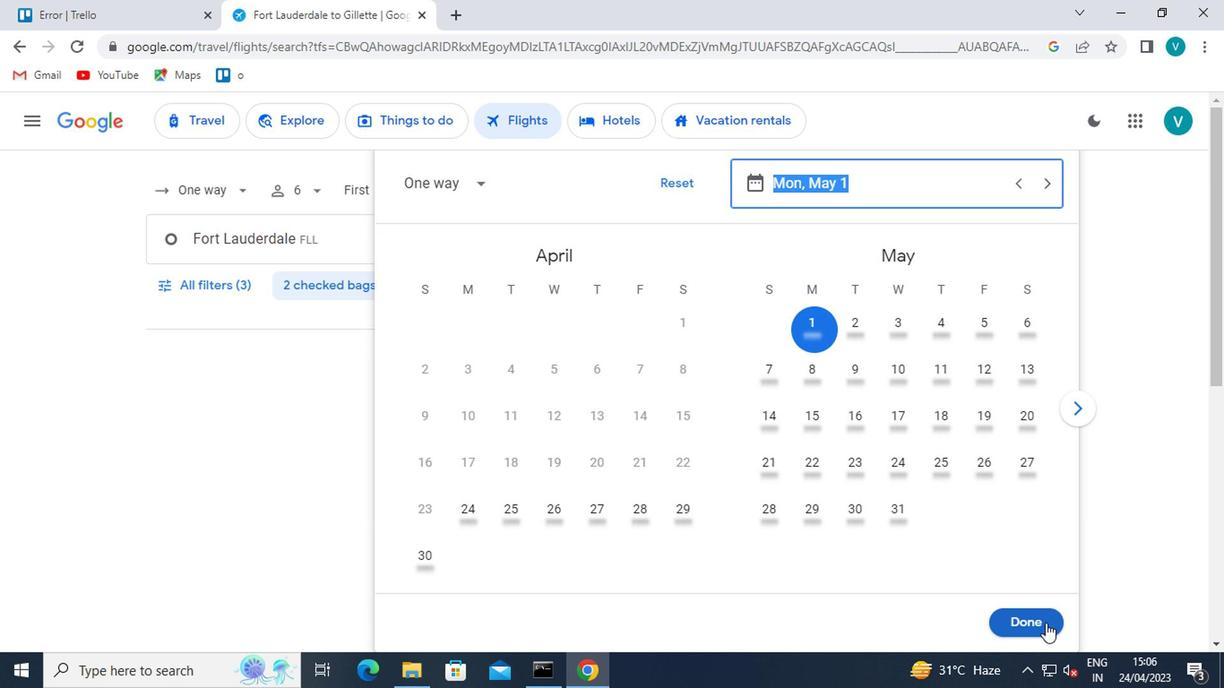 
Action: Mouse pressed left at (1048, 622)
Screenshot: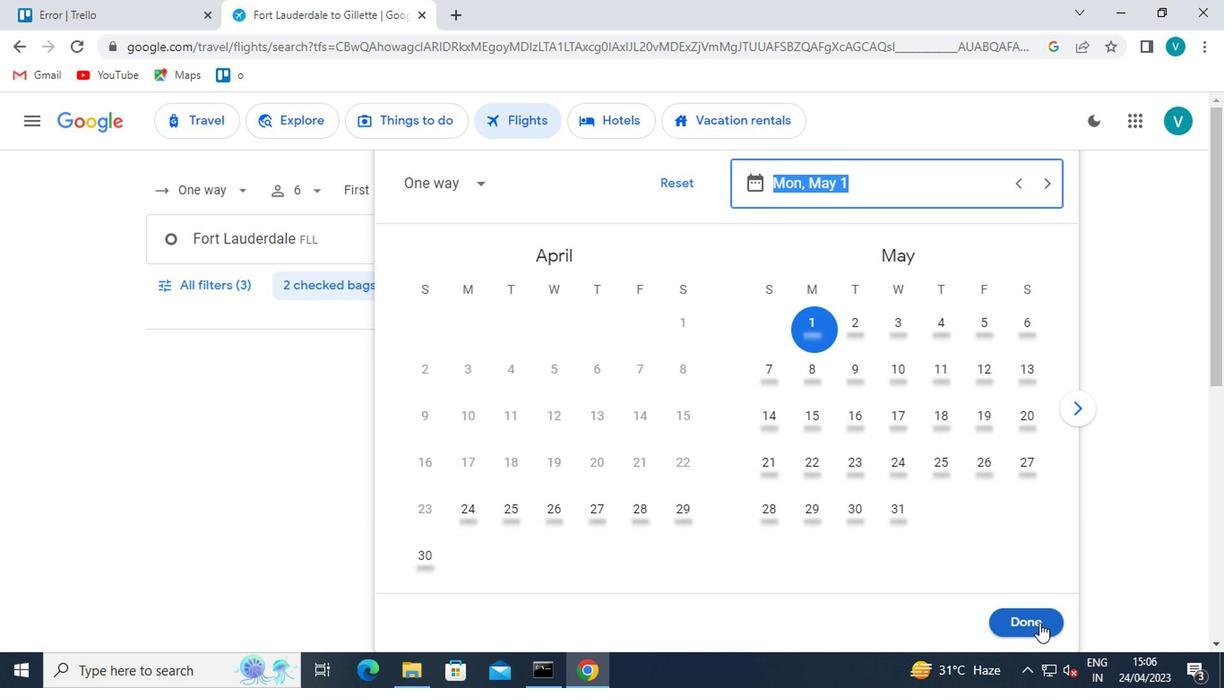 
Action: Mouse moved to (195, 285)
Screenshot: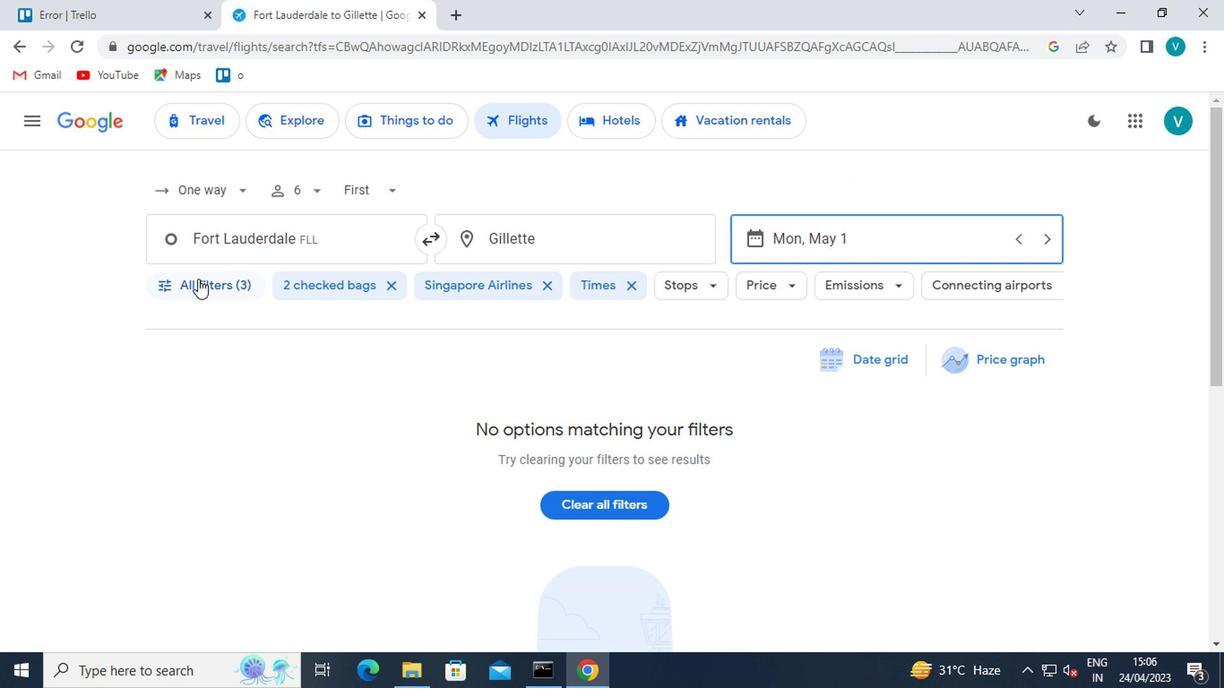 
Action: Mouse pressed left at (195, 285)
Screenshot: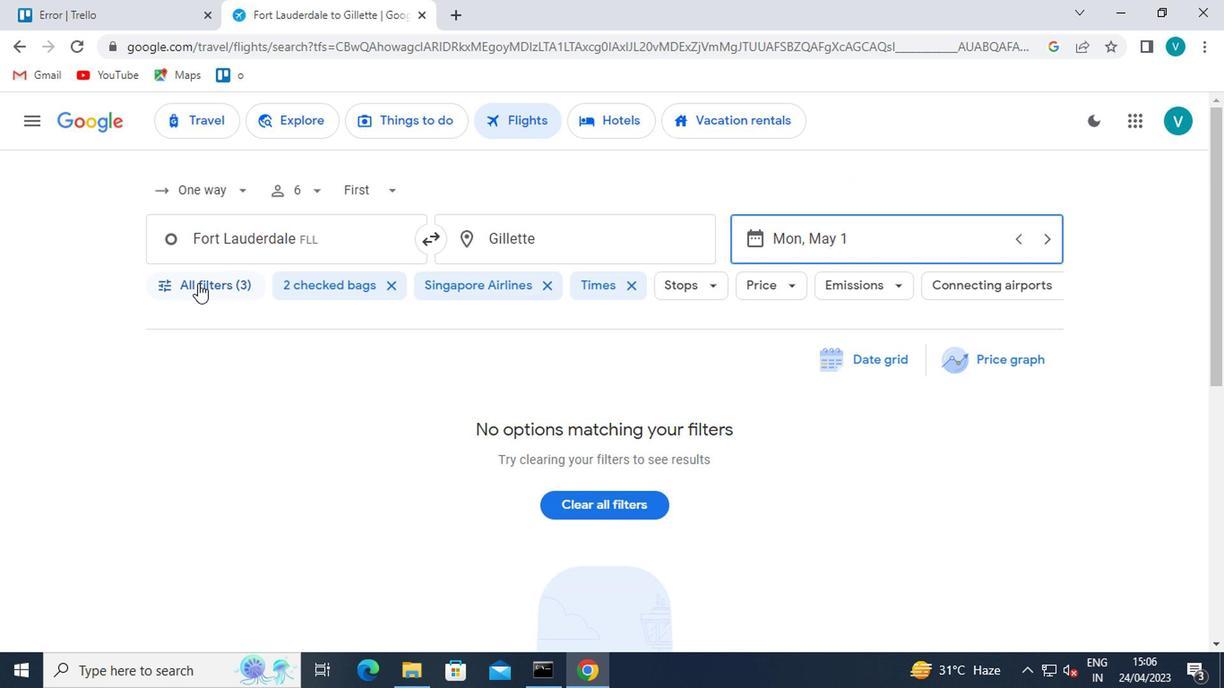 
Action: Mouse moved to (197, 554)
Screenshot: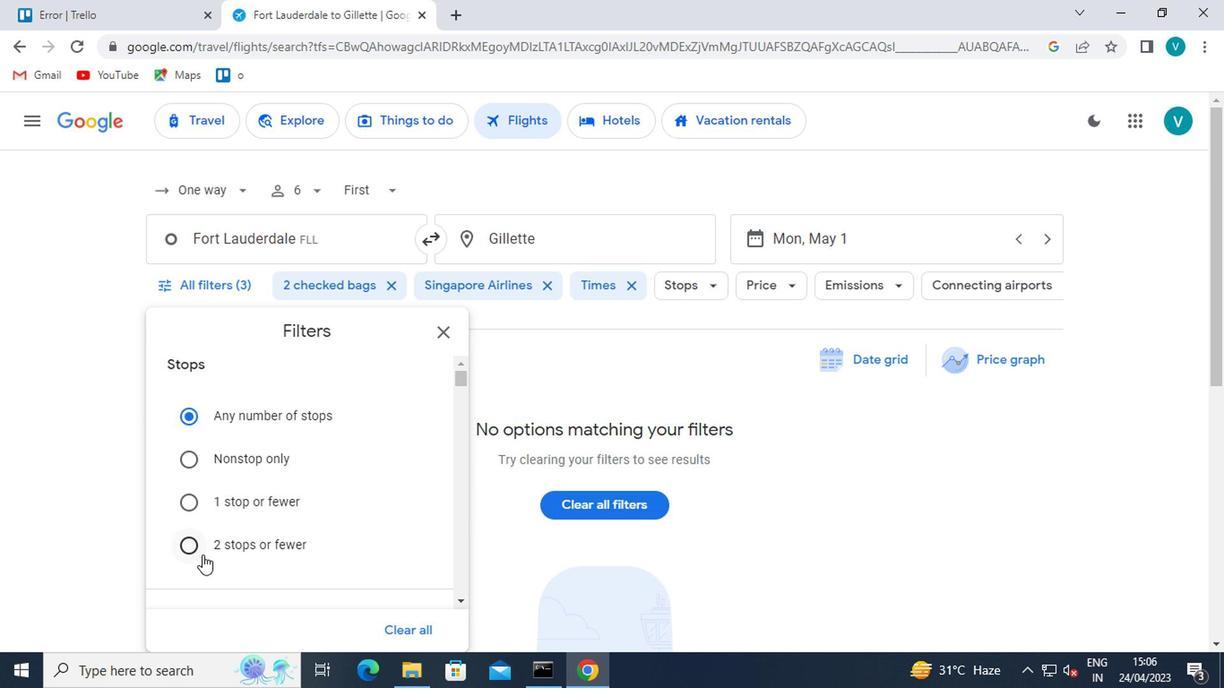 
Action: Mouse pressed left at (197, 554)
Screenshot: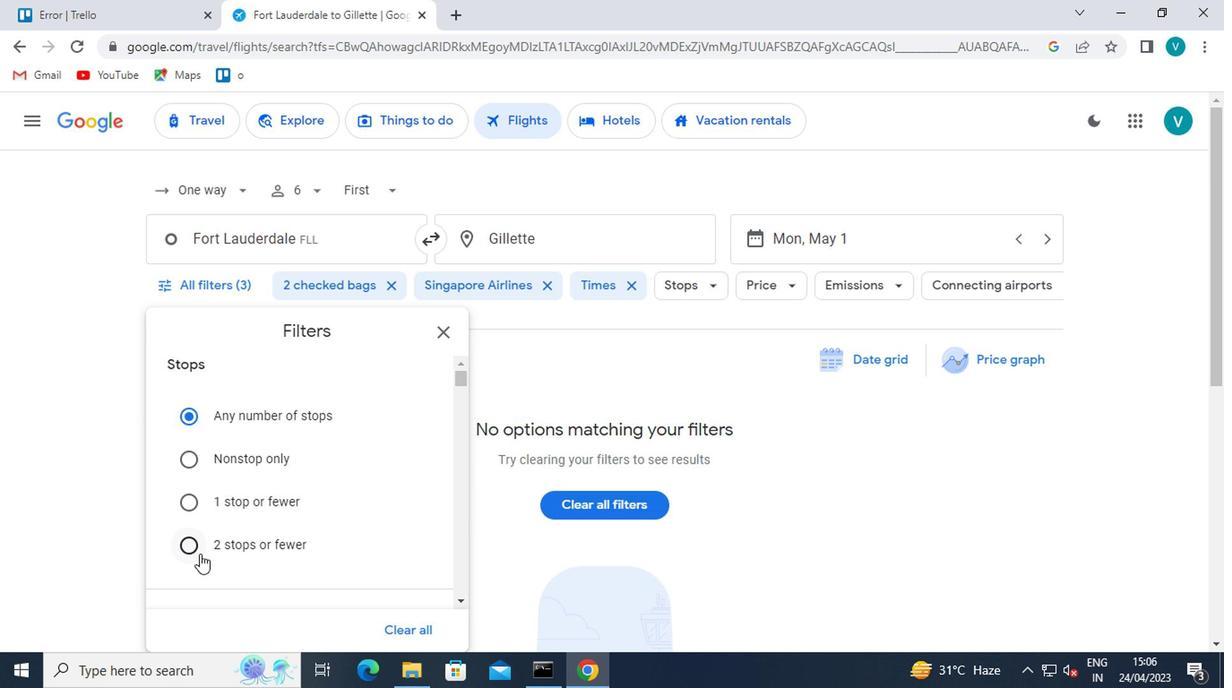 
Action: Mouse moved to (302, 563)
Screenshot: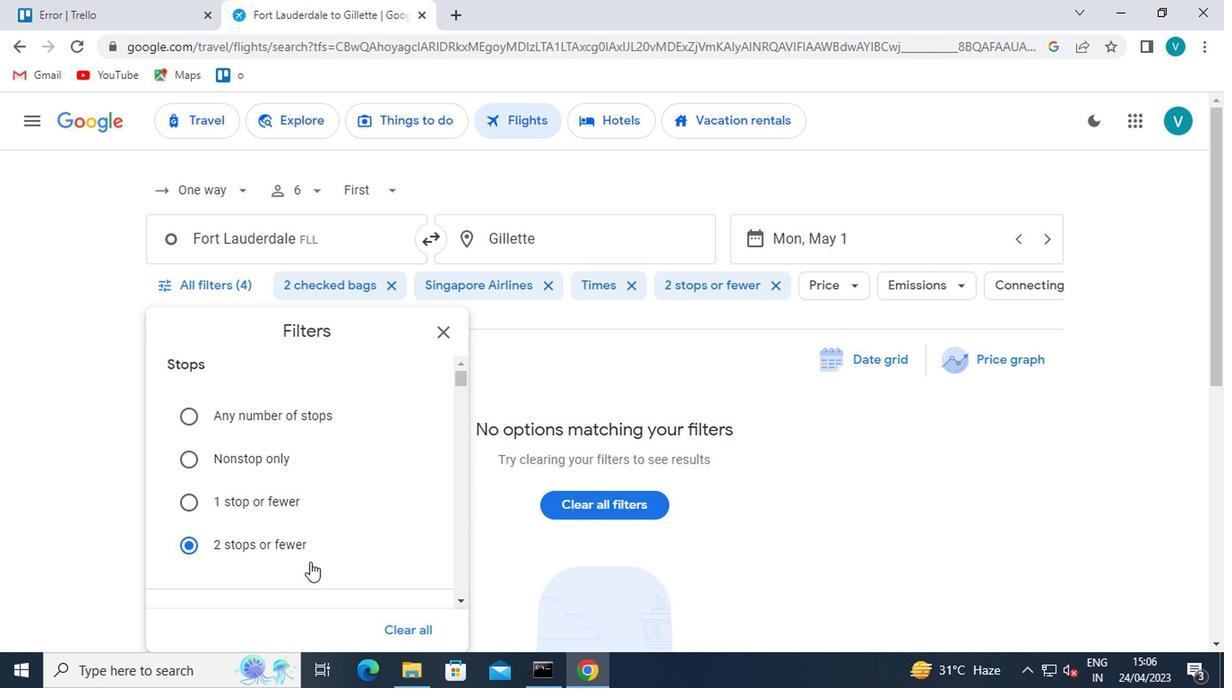
Action: Mouse scrolled (302, 563) with delta (0, 0)
Screenshot: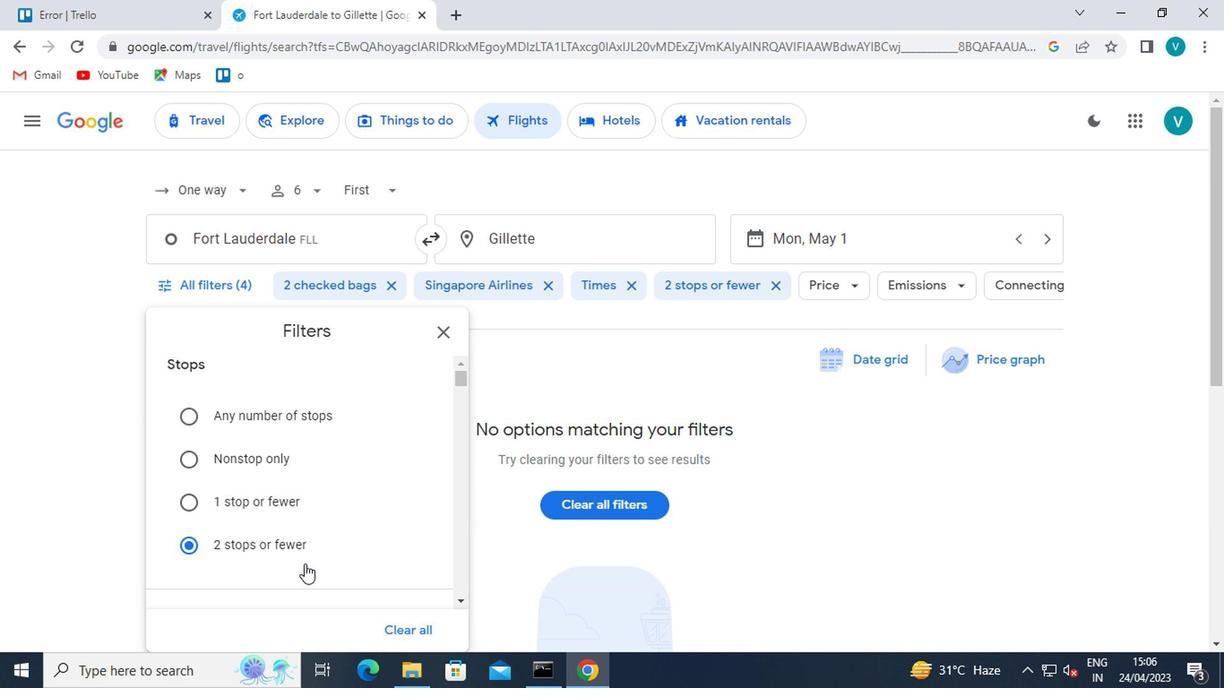 
Action: Mouse scrolled (302, 563) with delta (0, 0)
Screenshot: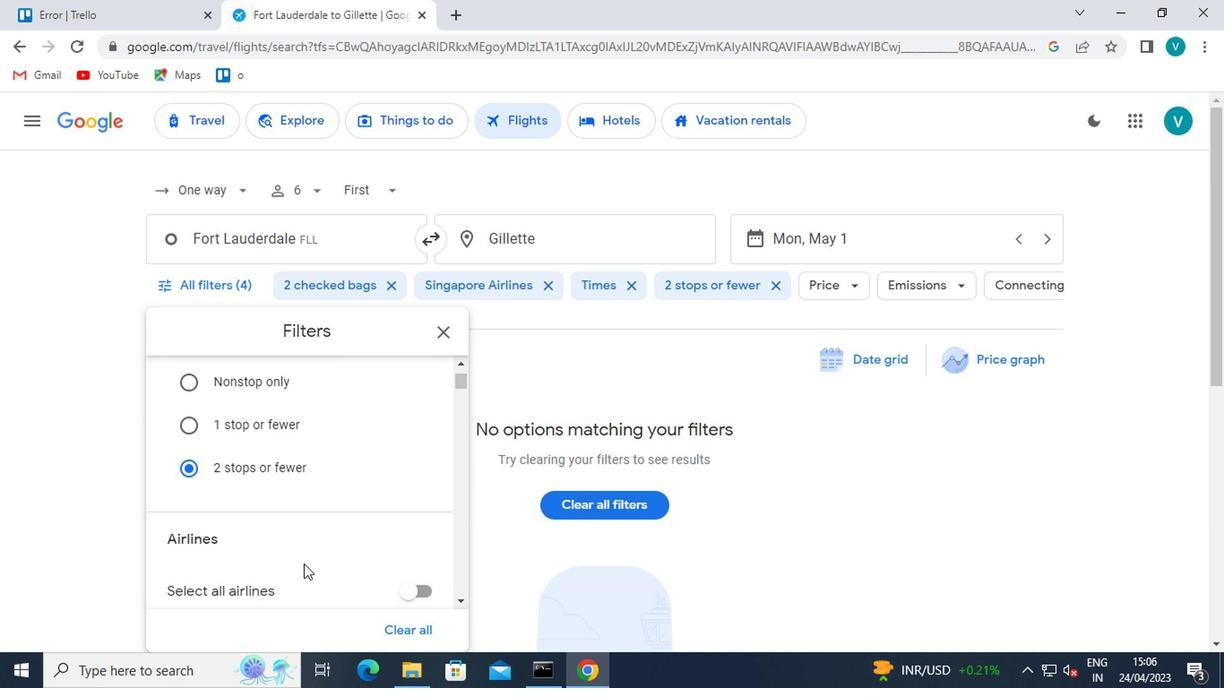 
Action: Mouse scrolled (302, 563) with delta (0, 0)
Screenshot: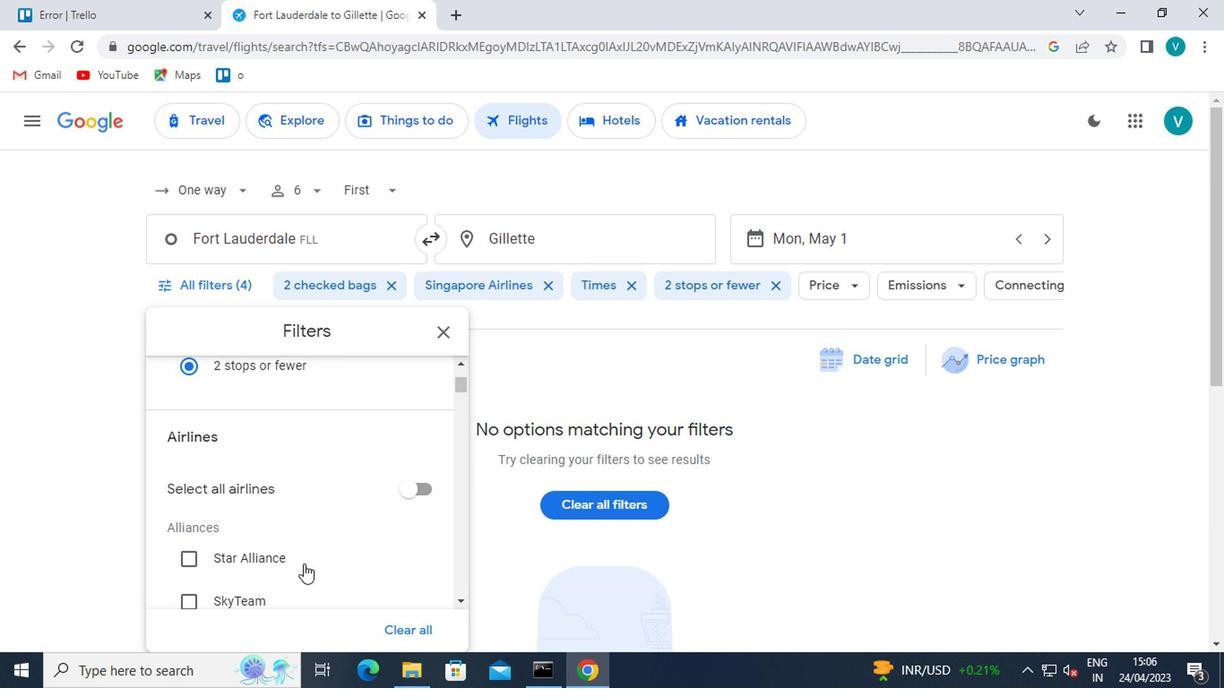 
Action: Mouse scrolled (302, 563) with delta (0, 0)
Screenshot: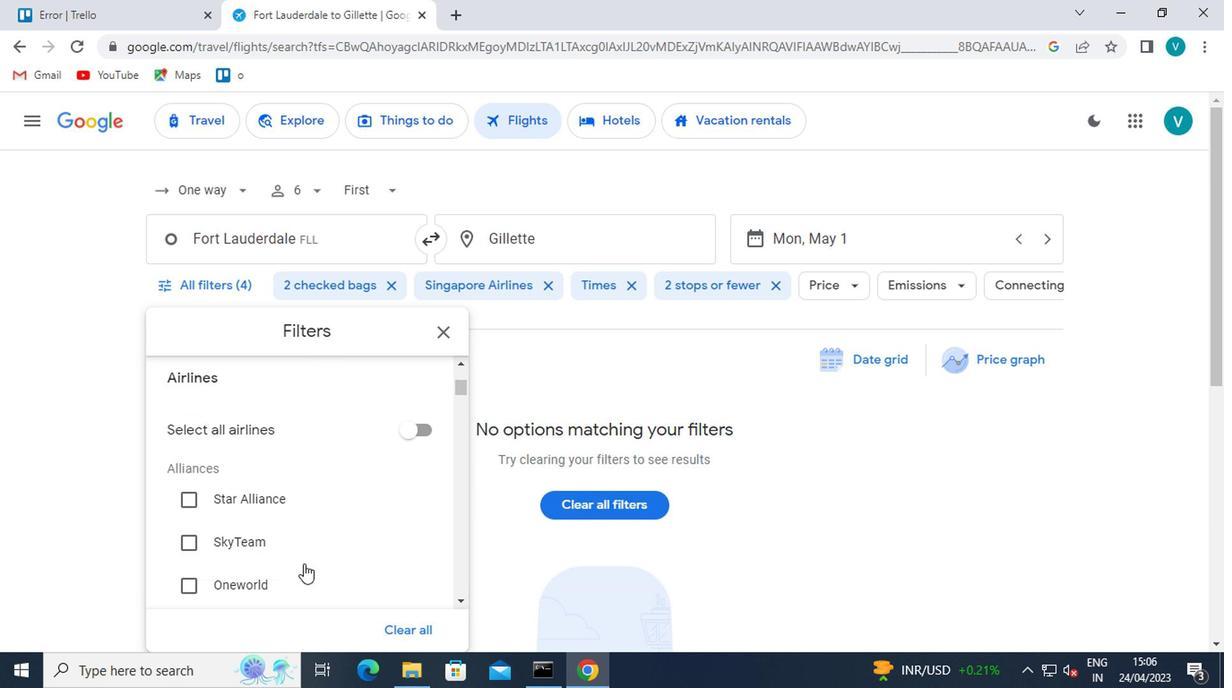 
Action: Mouse moved to (302, 563)
Screenshot: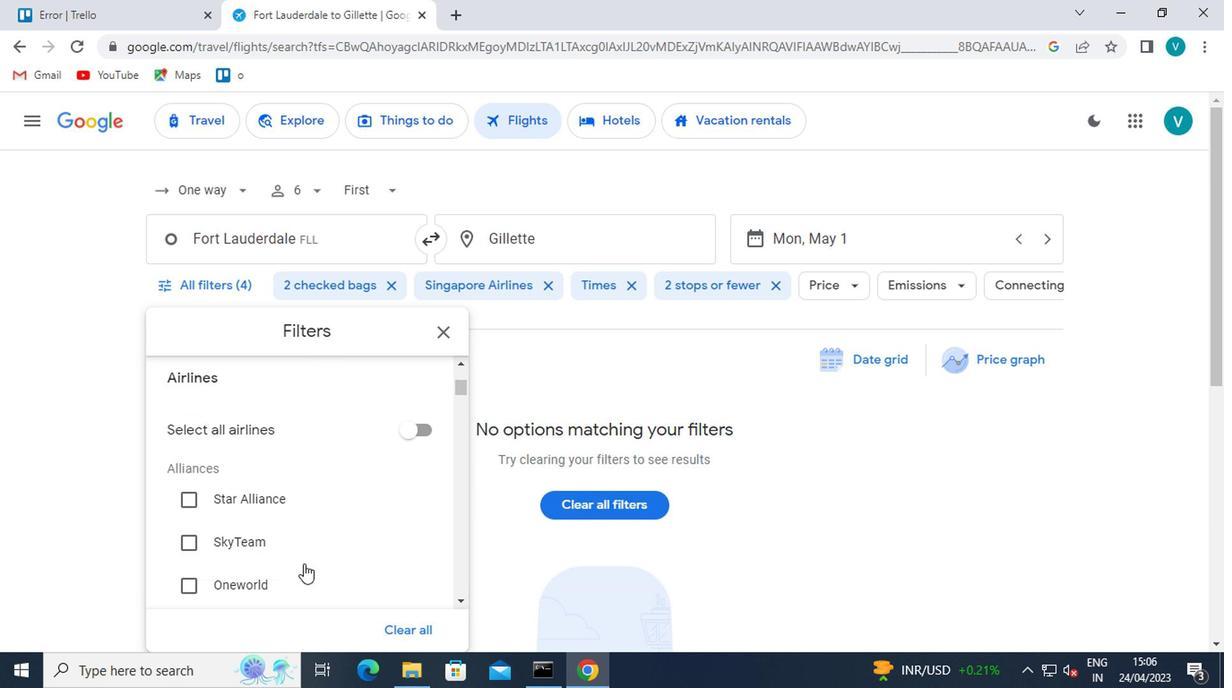 
Action: Mouse scrolled (302, 563) with delta (0, 0)
Screenshot: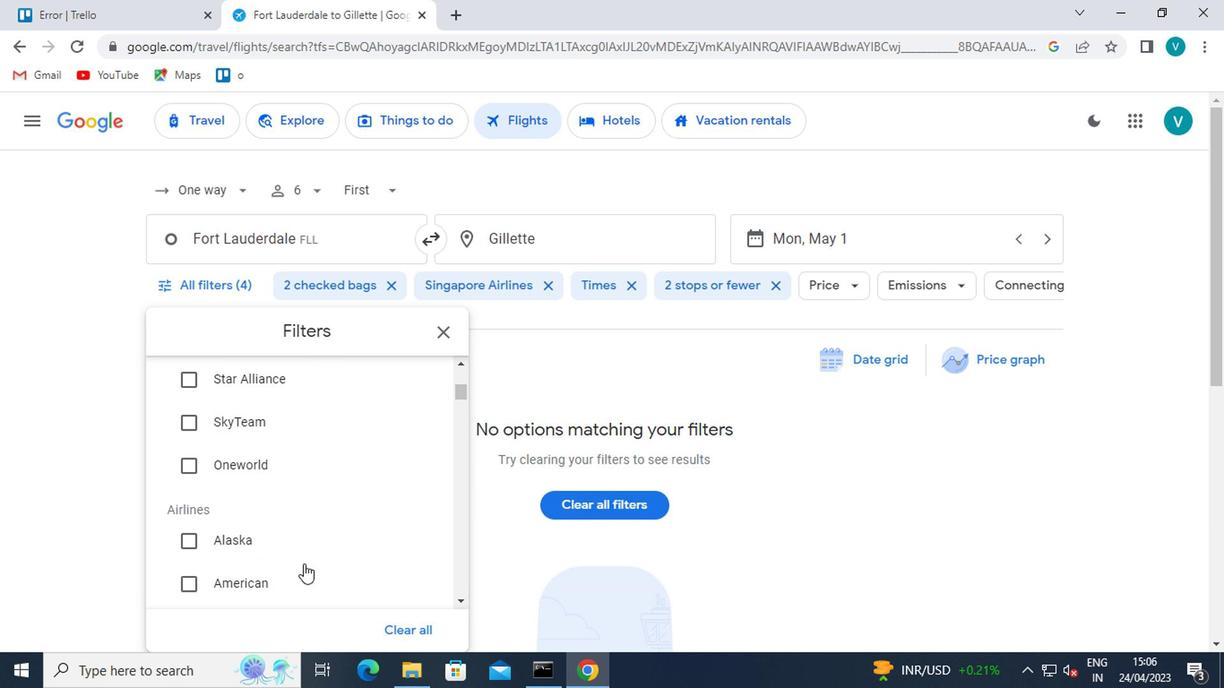 
Action: Mouse scrolled (302, 563) with delta (0, 0)
Screenshot: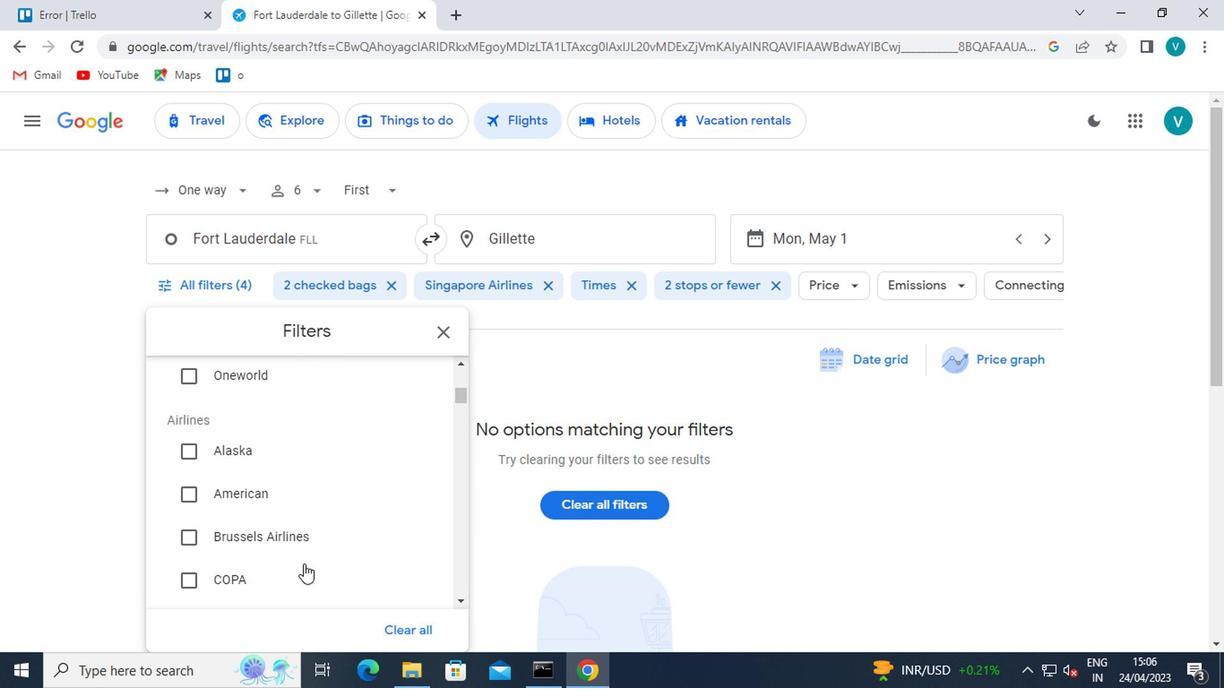 
Action: Mouse scrolled (302, 563) with delta (0, 0)
Screenshot: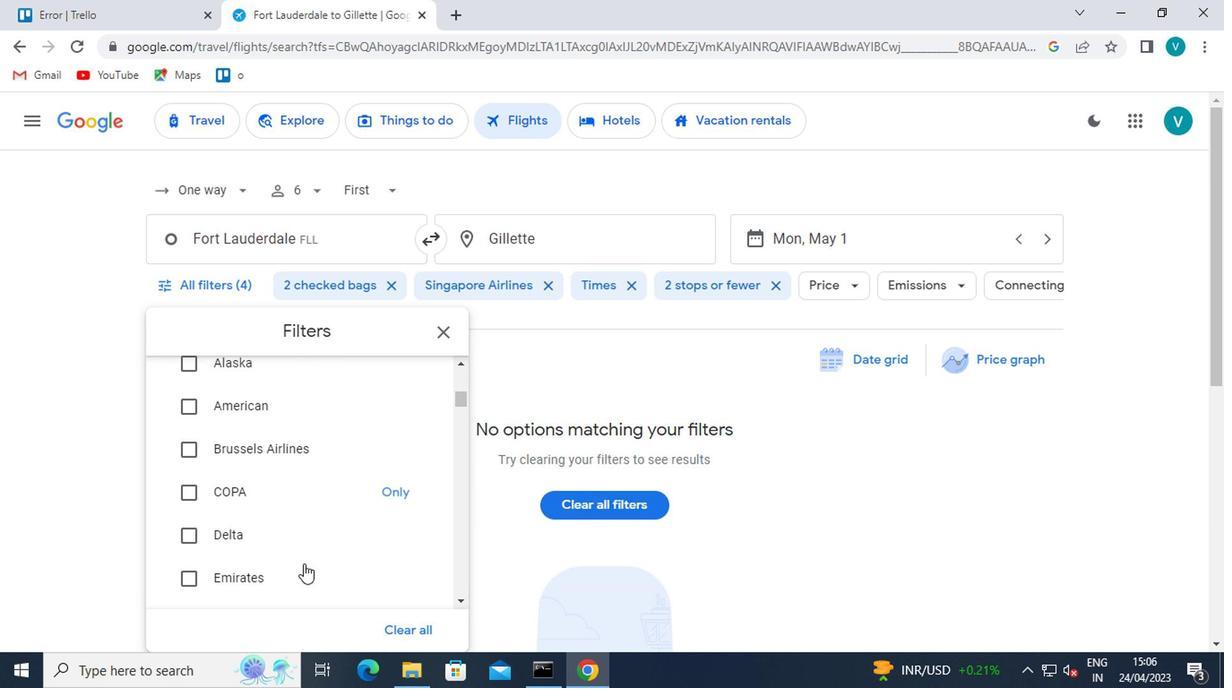 
Action: Mouse moved to (302, 561)
Screenshot: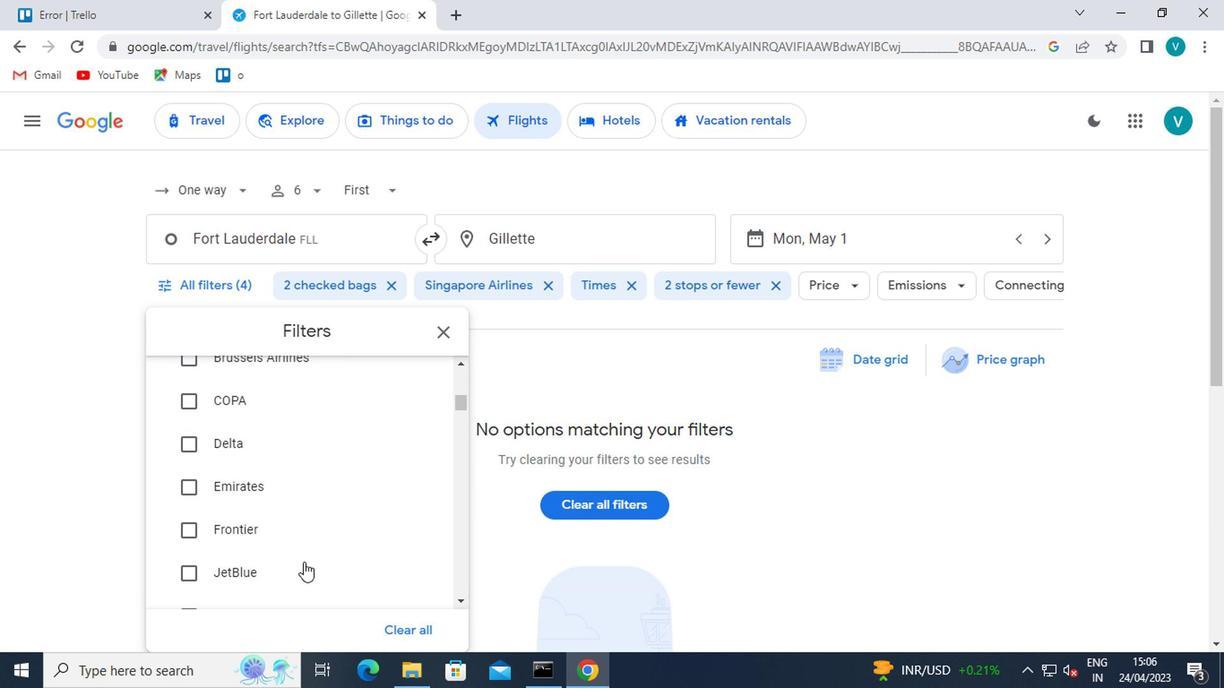 
Action: Mouse scrolled (302, 560) with delta (0, 0)
Screenshot: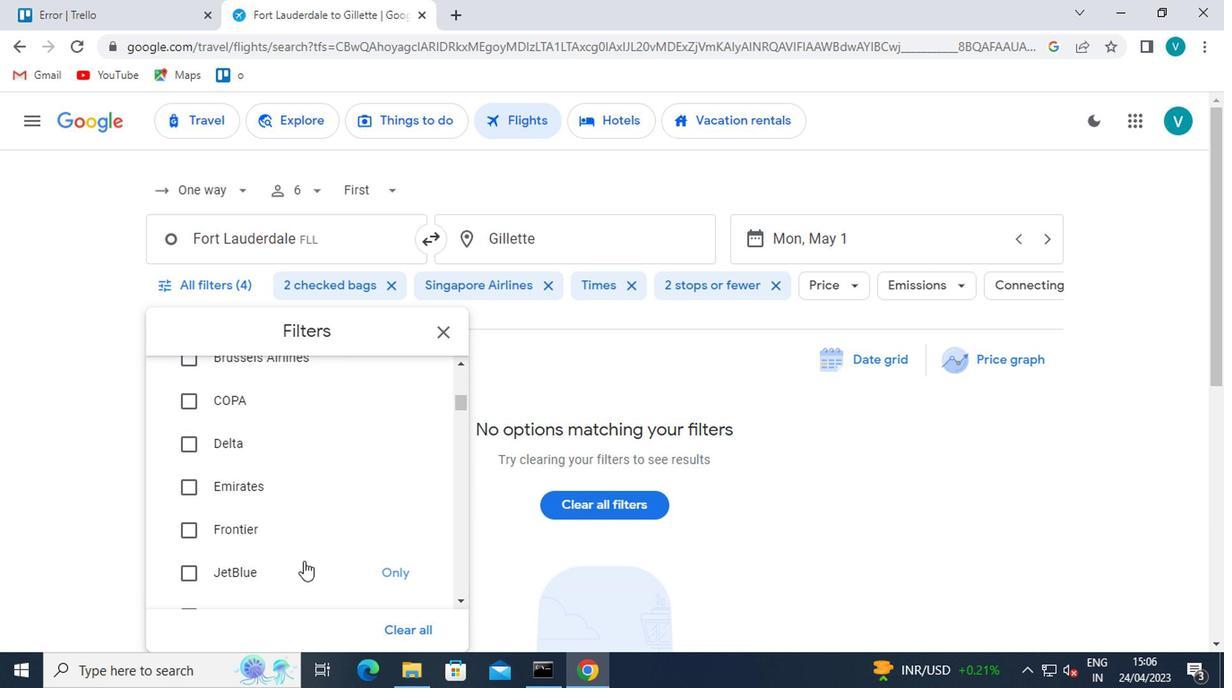
Action: Mouse scrolled (302, 560) with delta (0, 0)
Screenshot: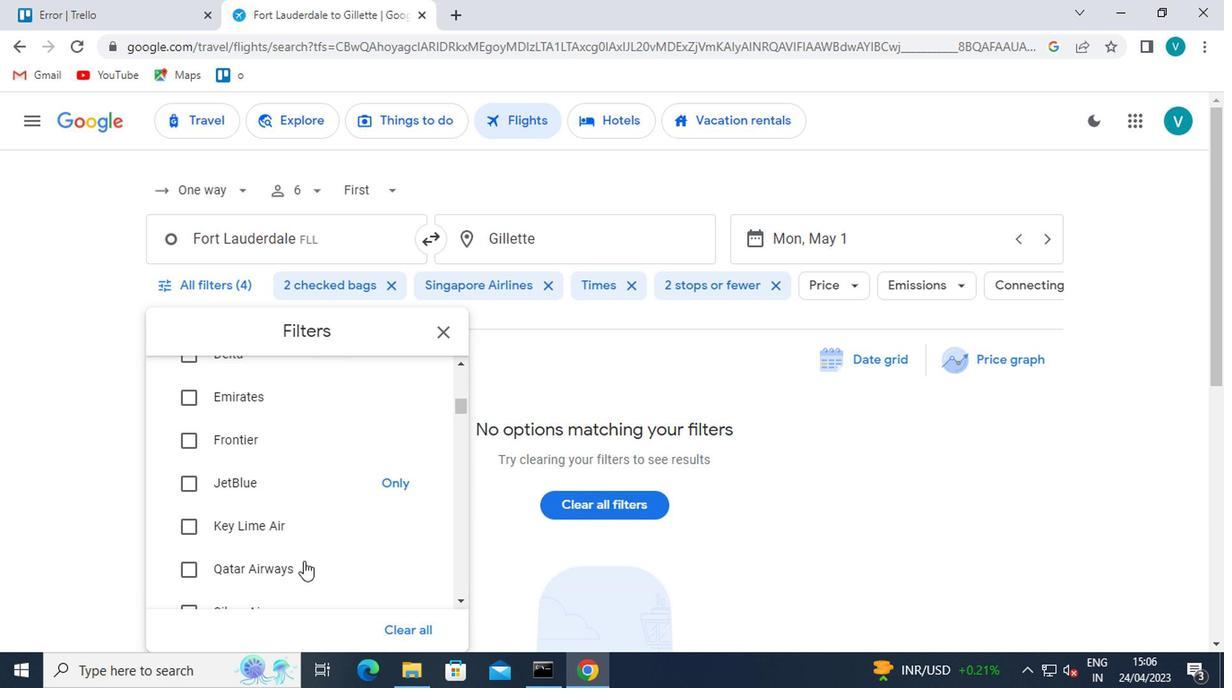 
Action: Mouse moved to (313, 549)
Screenshot: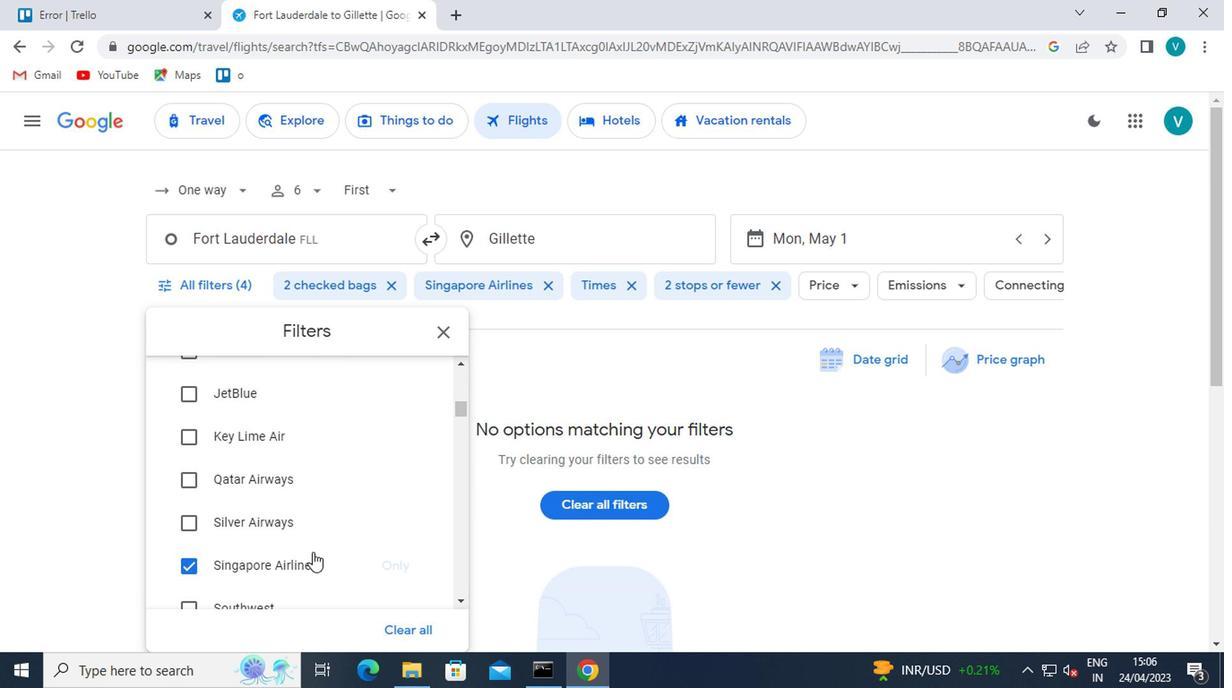 
Action: Mouse scrolled (313, 548) with delta (0, -1)
Screenshot: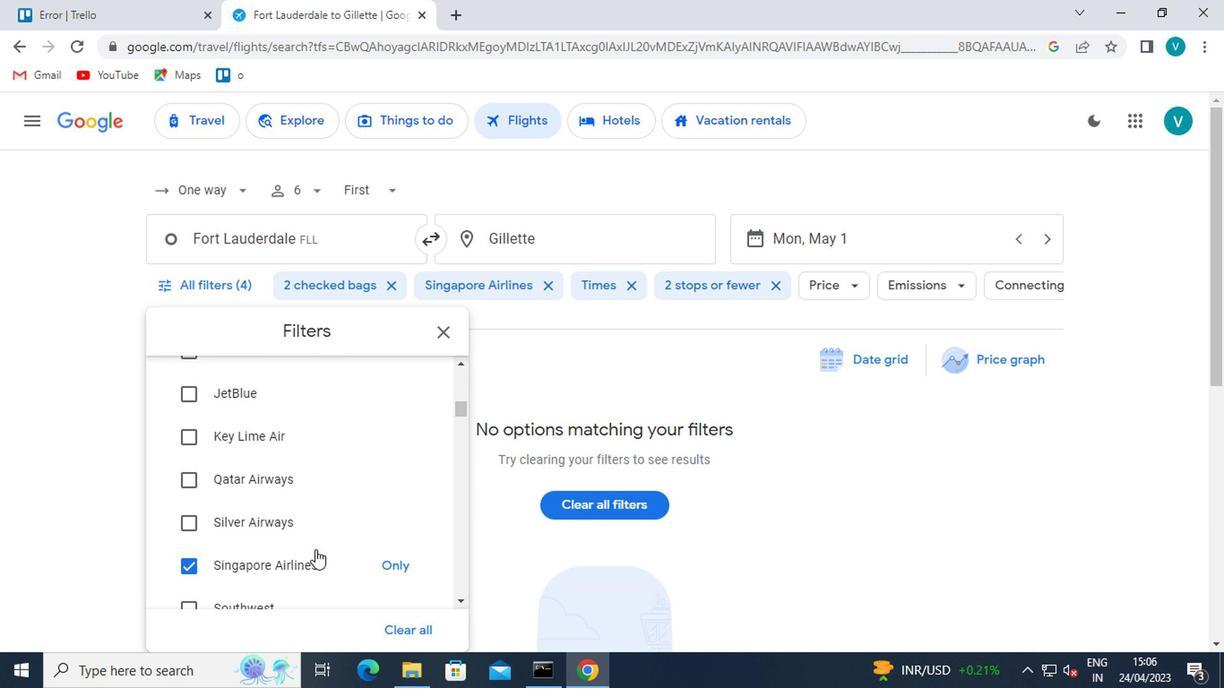 
Action: Mouse moved to (337, 536)
Screenshot: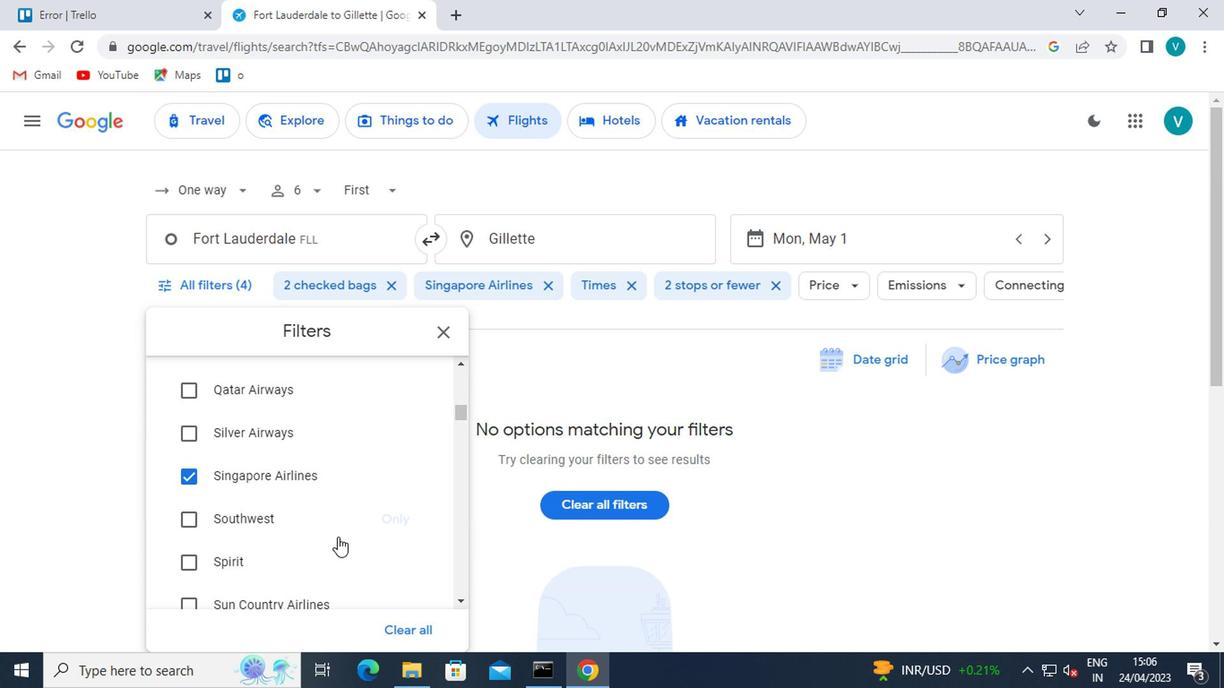 
Action: Mouse scrolled (337, 536) with delta (0, 0)
Screenshot: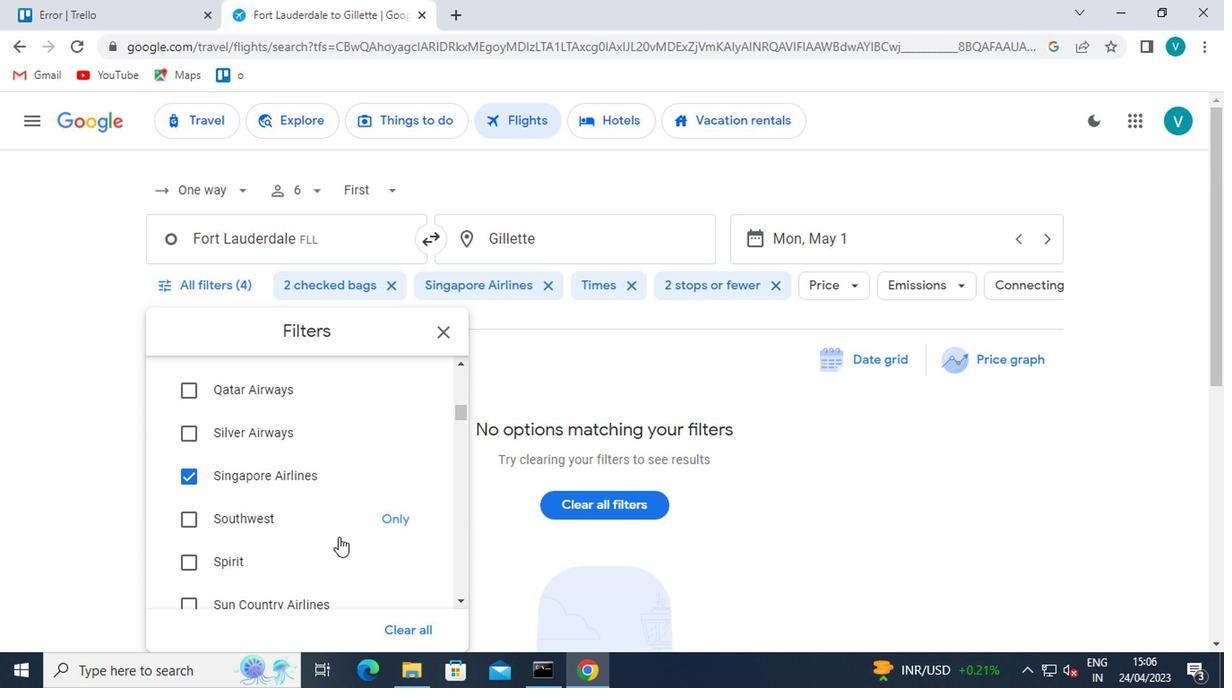 
Action: Mouse moved to (338, 536)
Screenshot: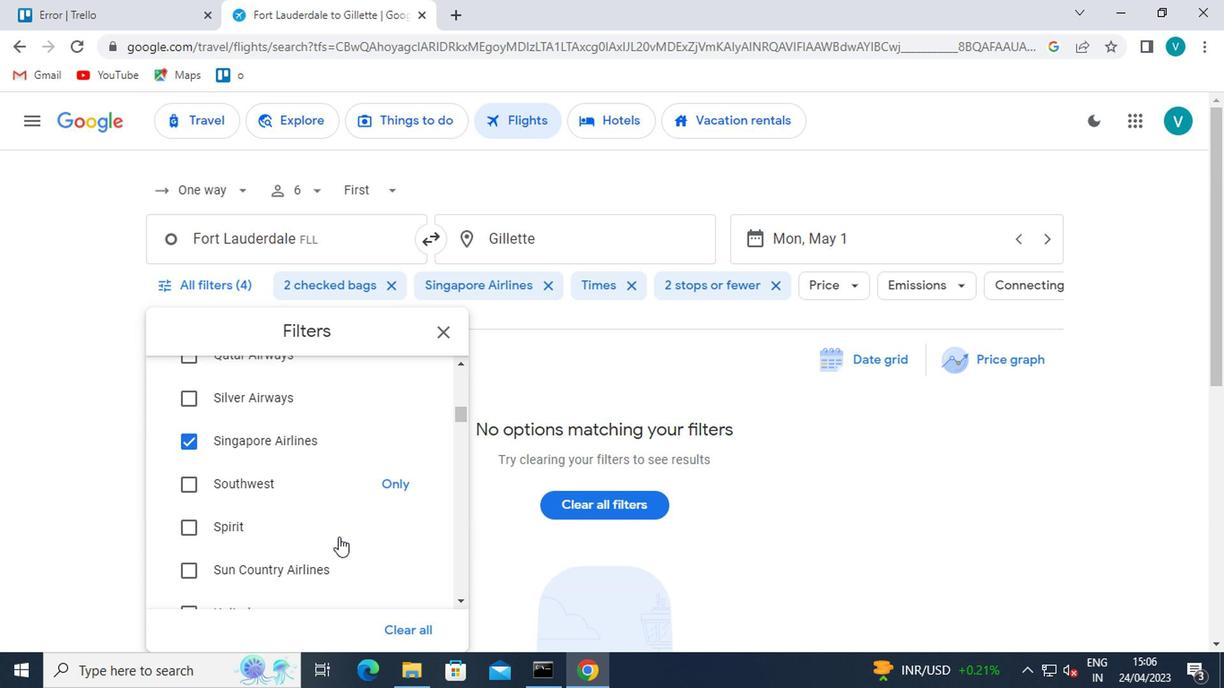 
Action: Mouse scrolled (338, 535) with delta (0, 0)
Screenshot: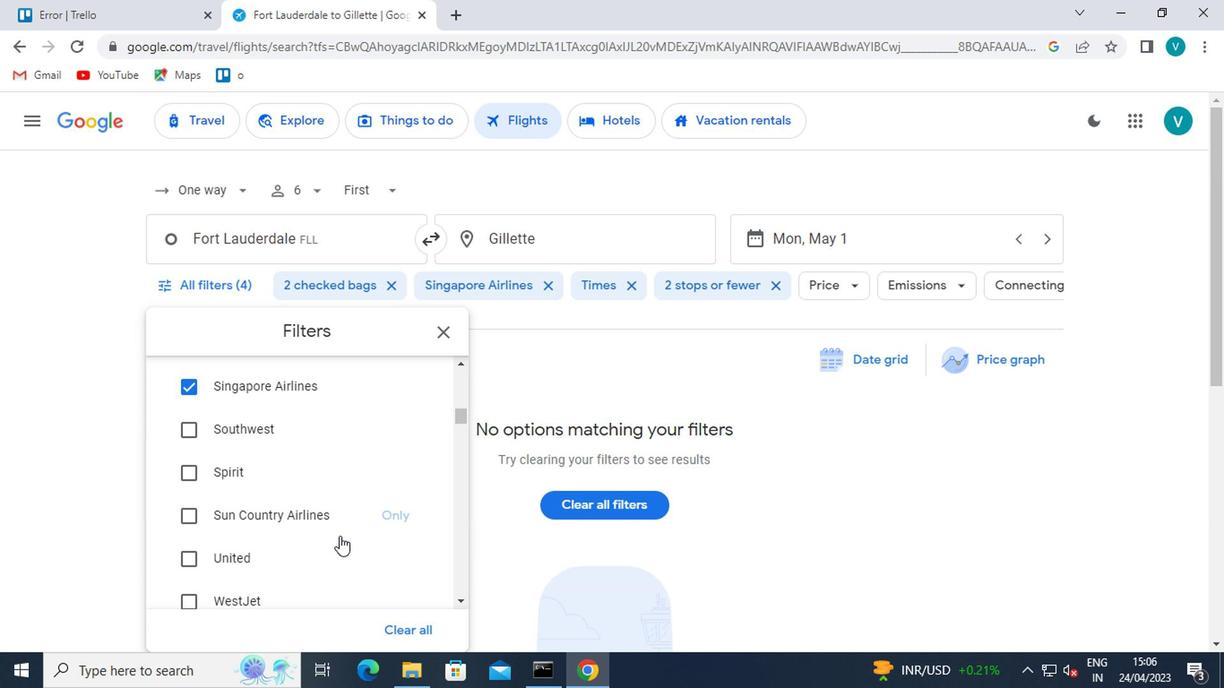 
Action: Mouse scrolled (338, 535) with delta (0, 0)
Screenshot: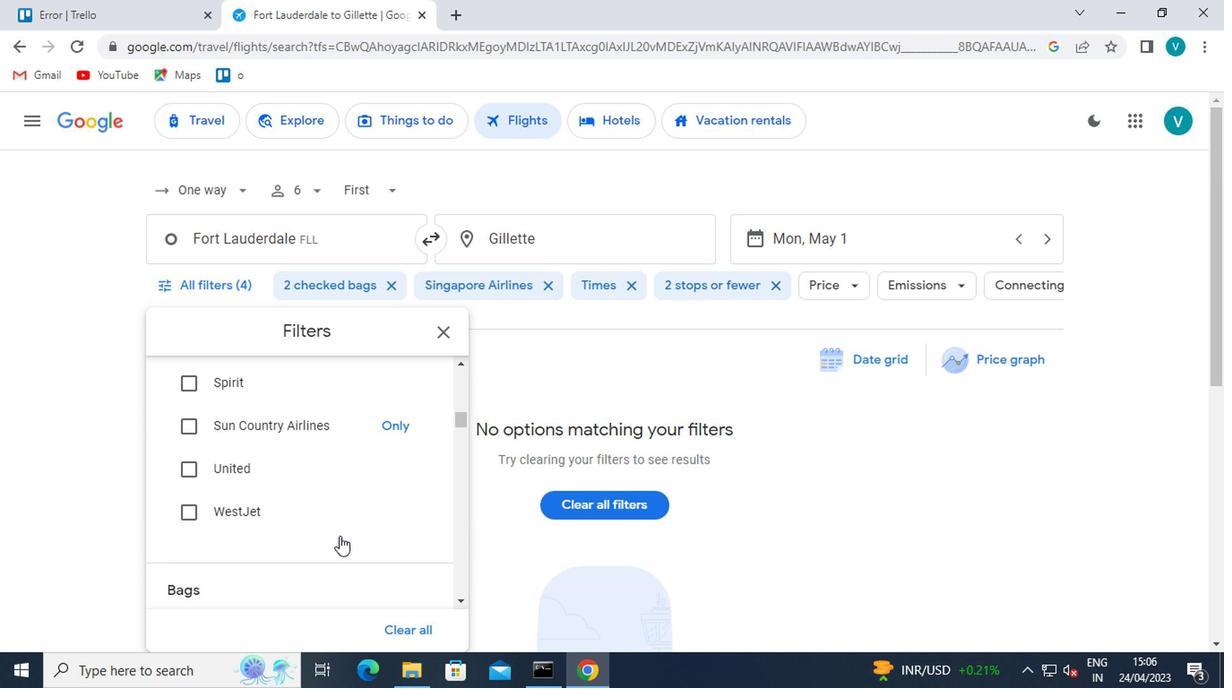 
Action: Mouse scrolled (338, 535) with delta (0, 0)
Screenshot: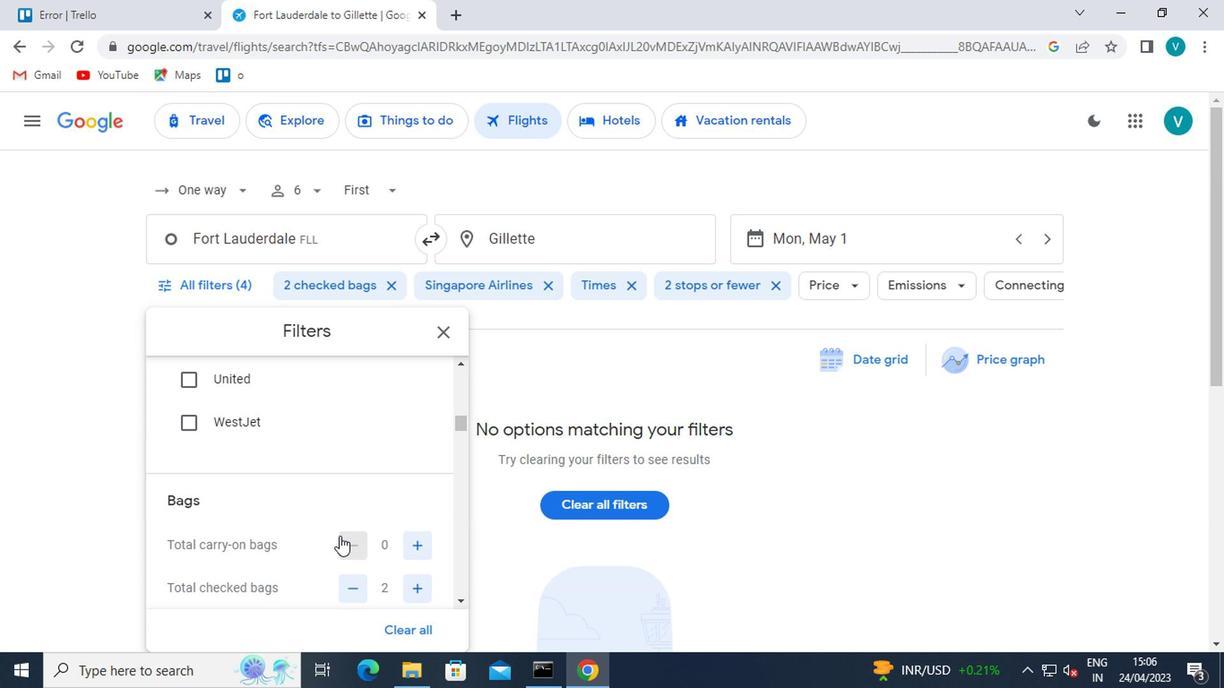 
Action: Mouse moved to (374, 470)
Screenshot: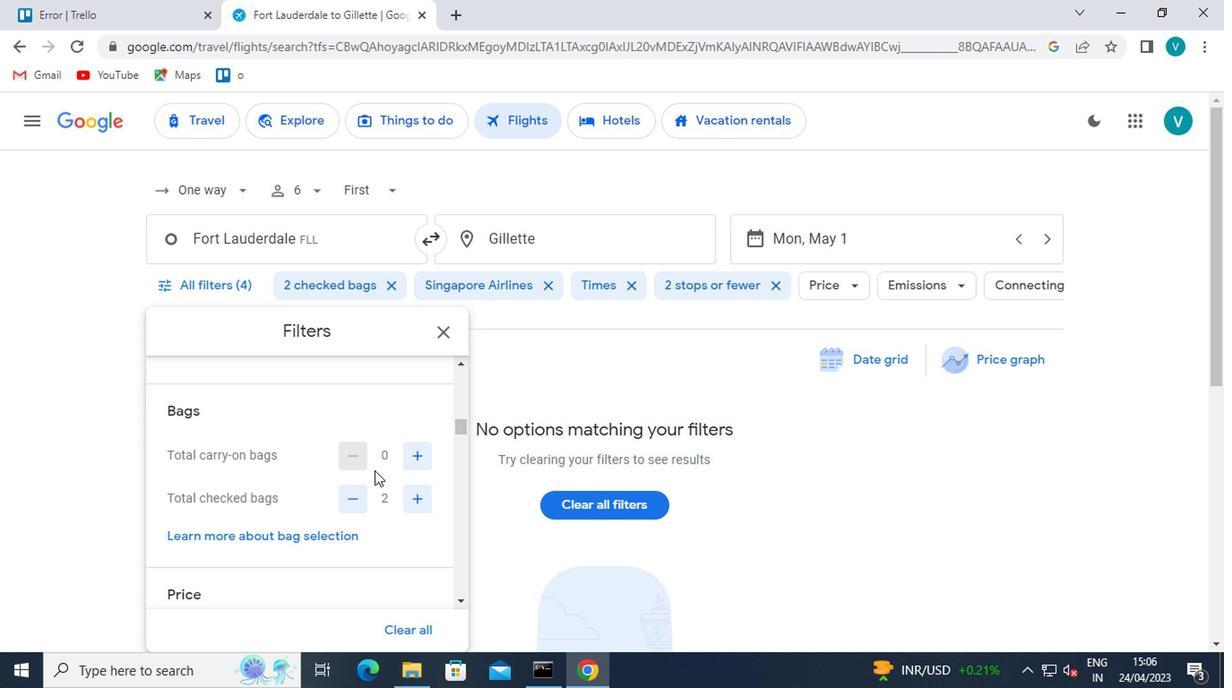 
Action: Mouse scrolled (374, 469) with delta (0, -1)
Screenshot: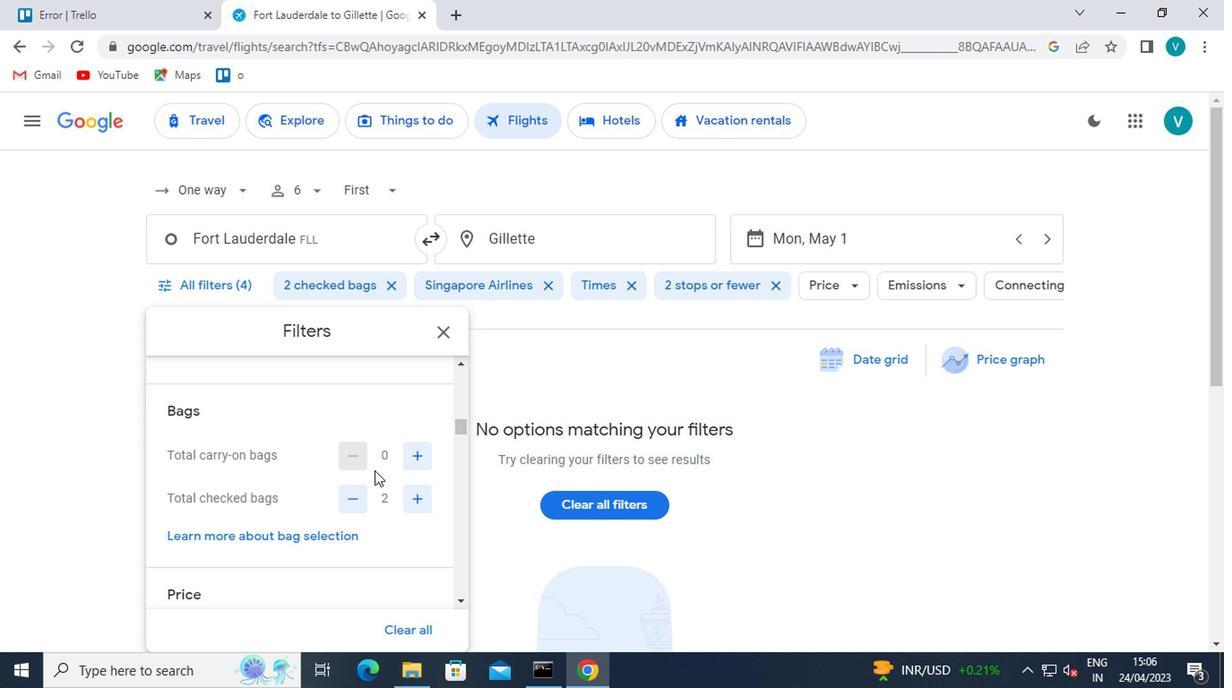 
Action: Mouse moved to (373, 469)
Screenshot: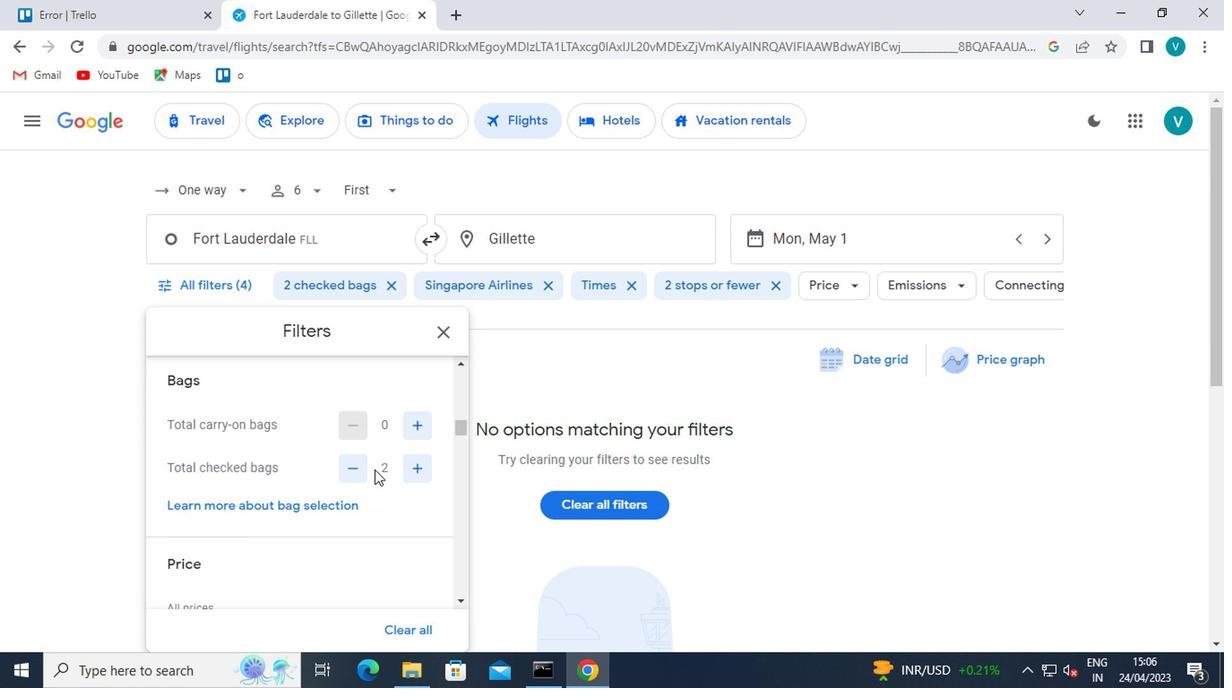 
Action: Mouse scrolled (373, 468) with delta (0, 0)
Screenshot: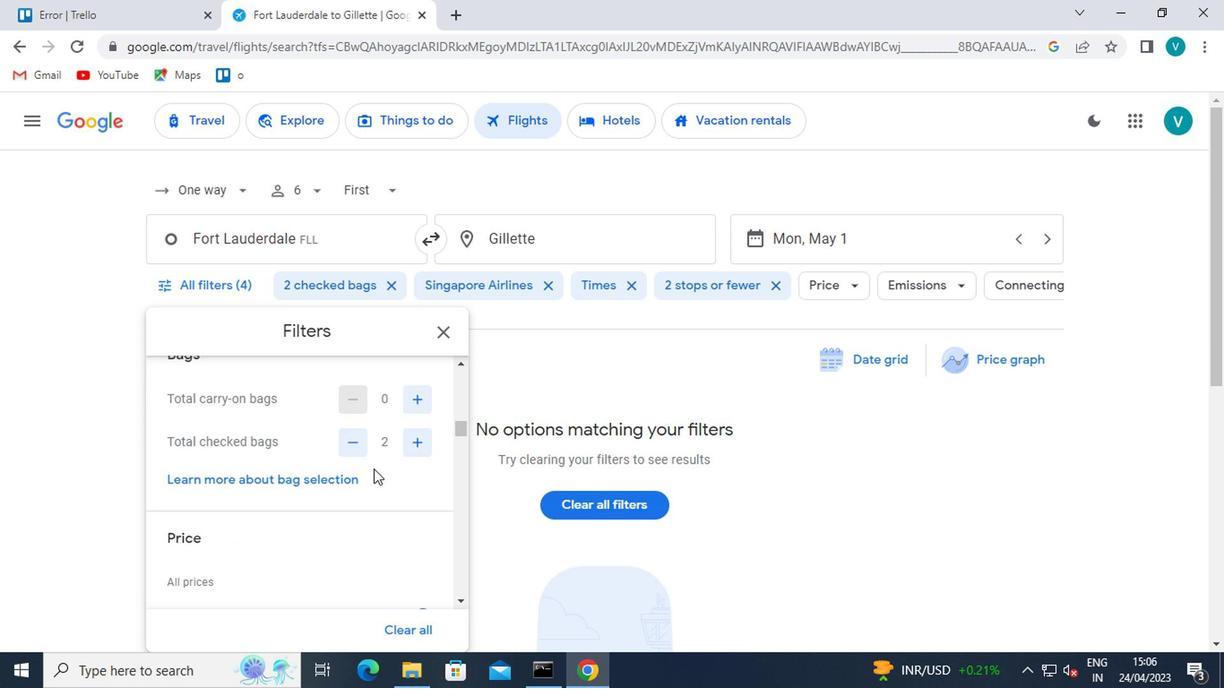 
Action: Mouse moved to (421, 492)
Screenshot: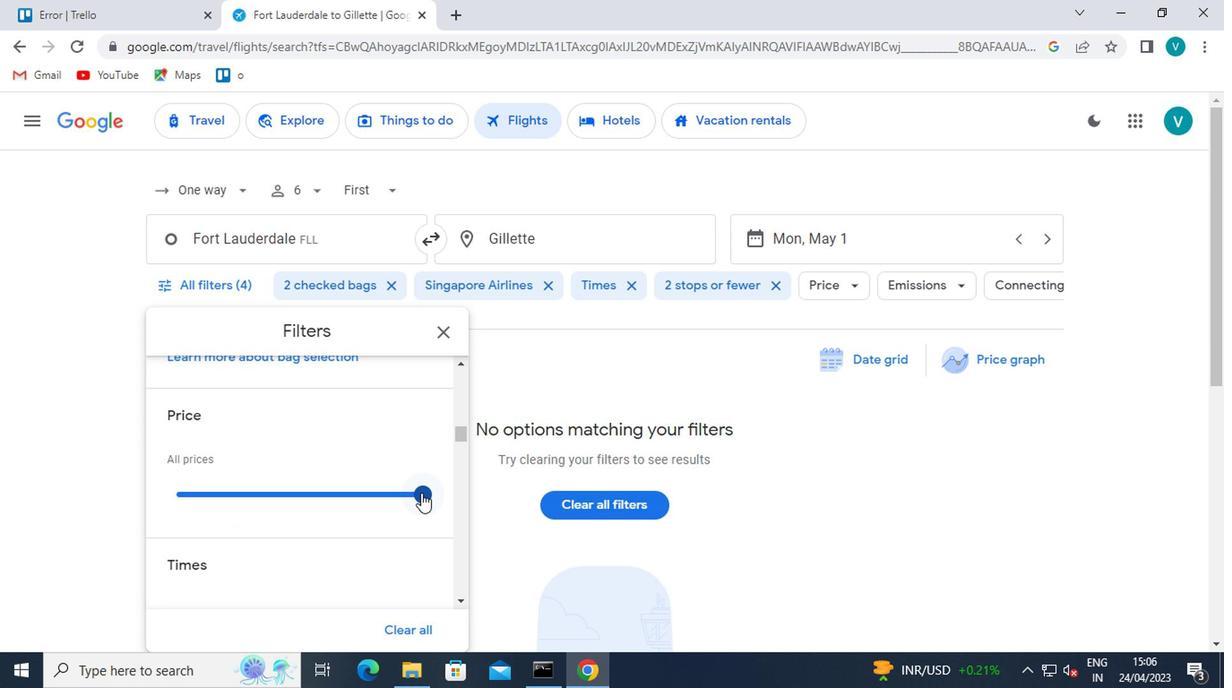 
Action: Mouse pressed left at (421, 492)
Screenshot: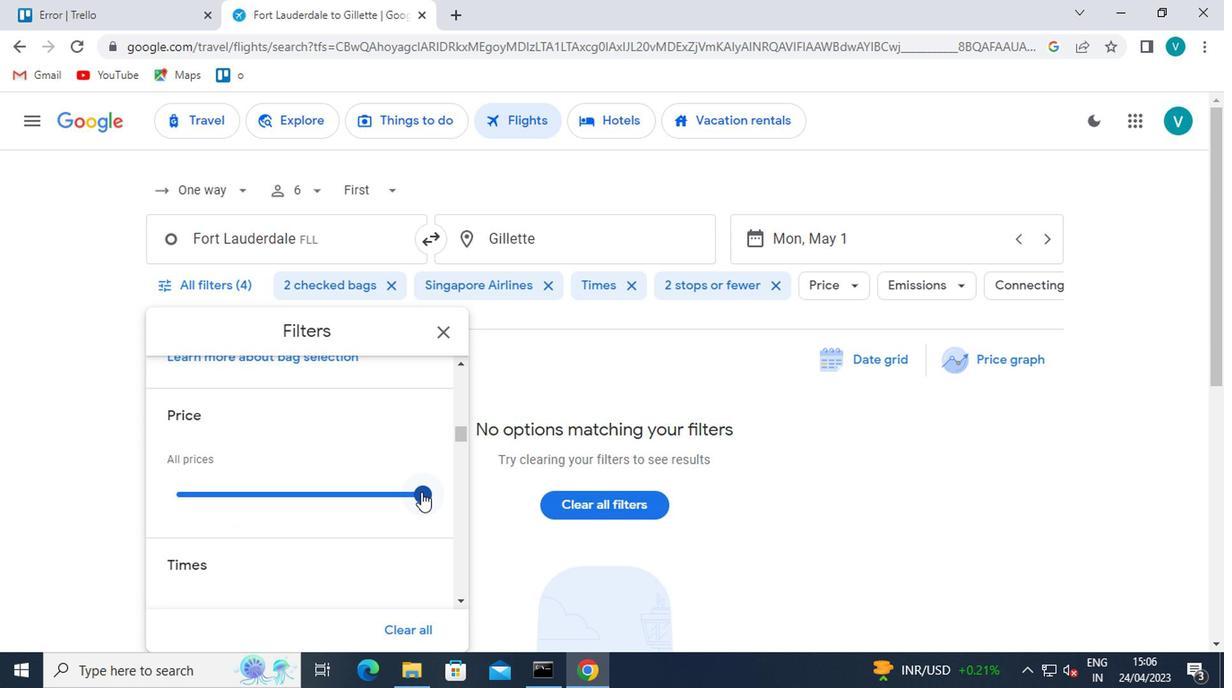
Action: Mouse moved to (336, 489)
Screenshot: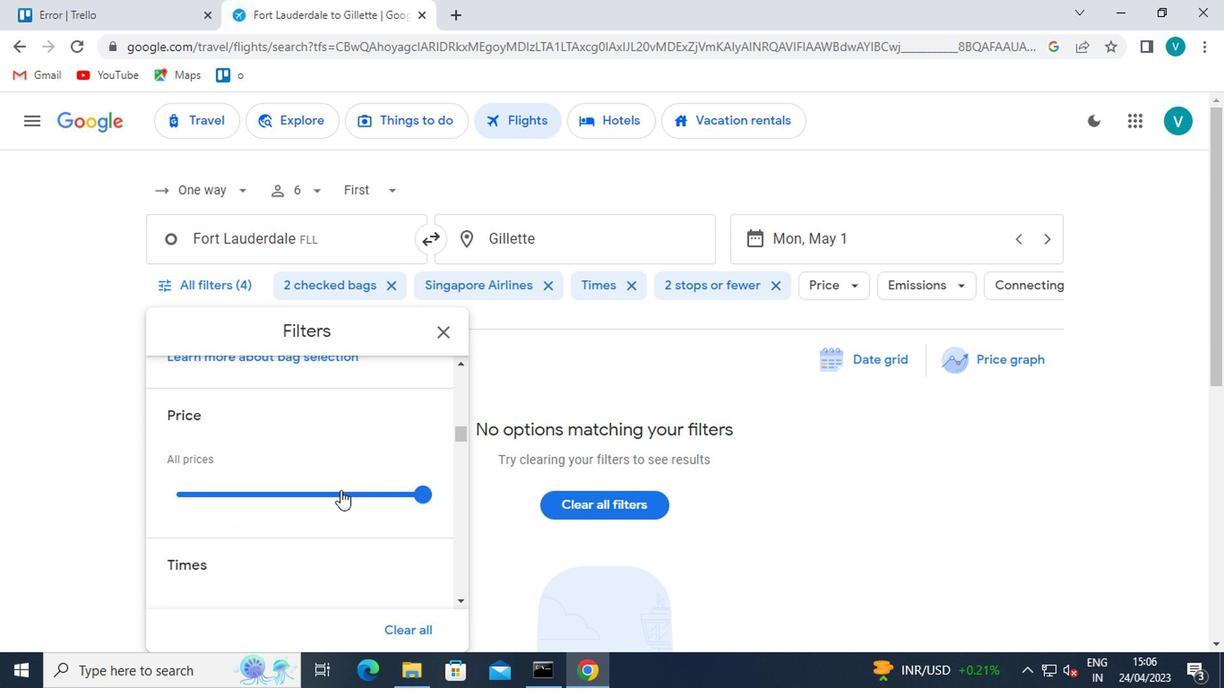 
Action: Mouse scrolled (336, 489) with delta (0, 0)
Screenshot: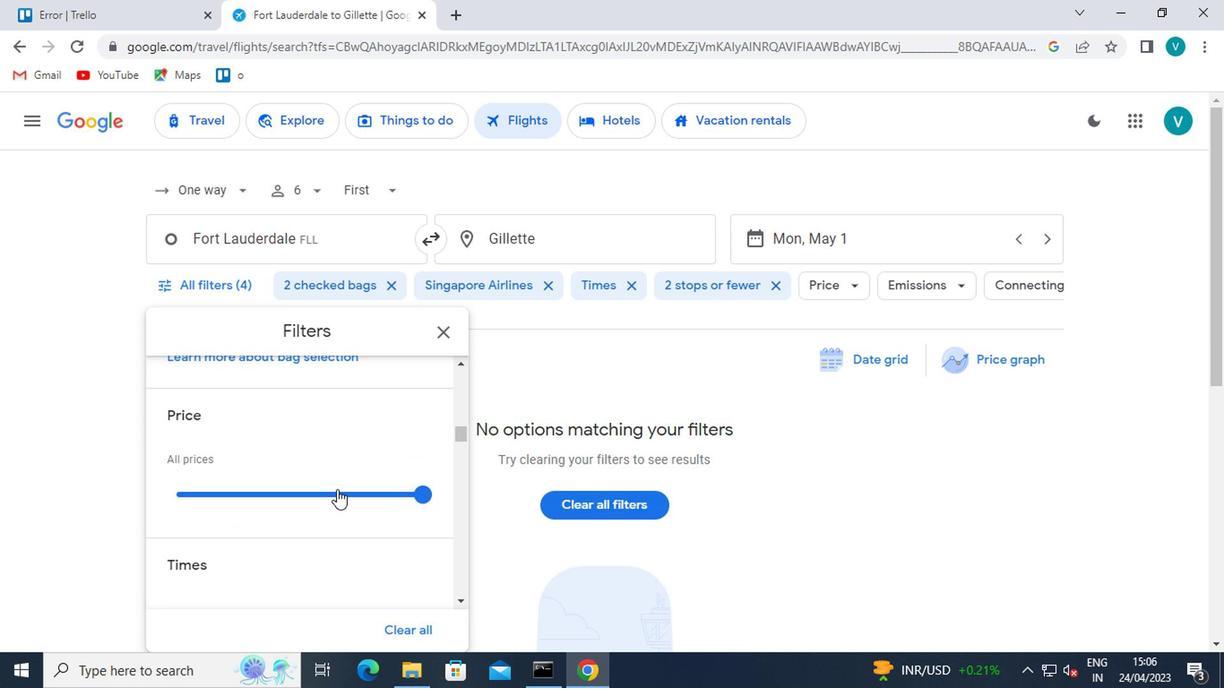 
Action: Mouse scrolled (336, 489) with delta (0, 0)
Screenshot: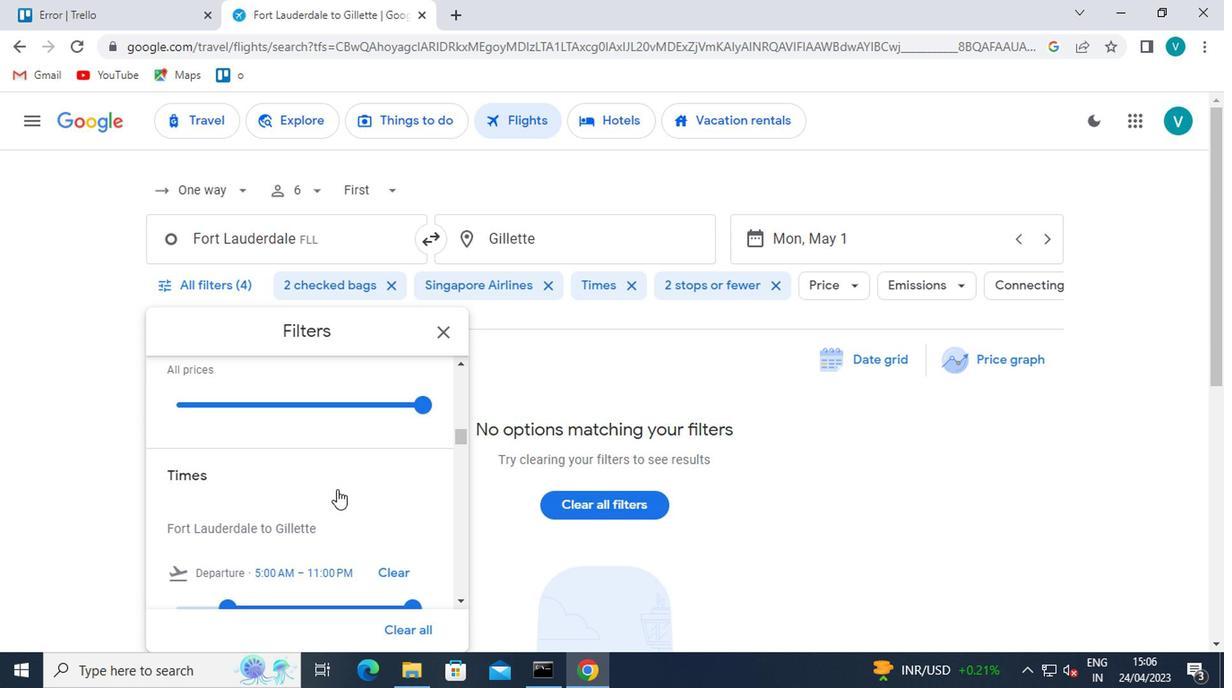 
Action: Mouse moved to (225, 515)
Screenshot: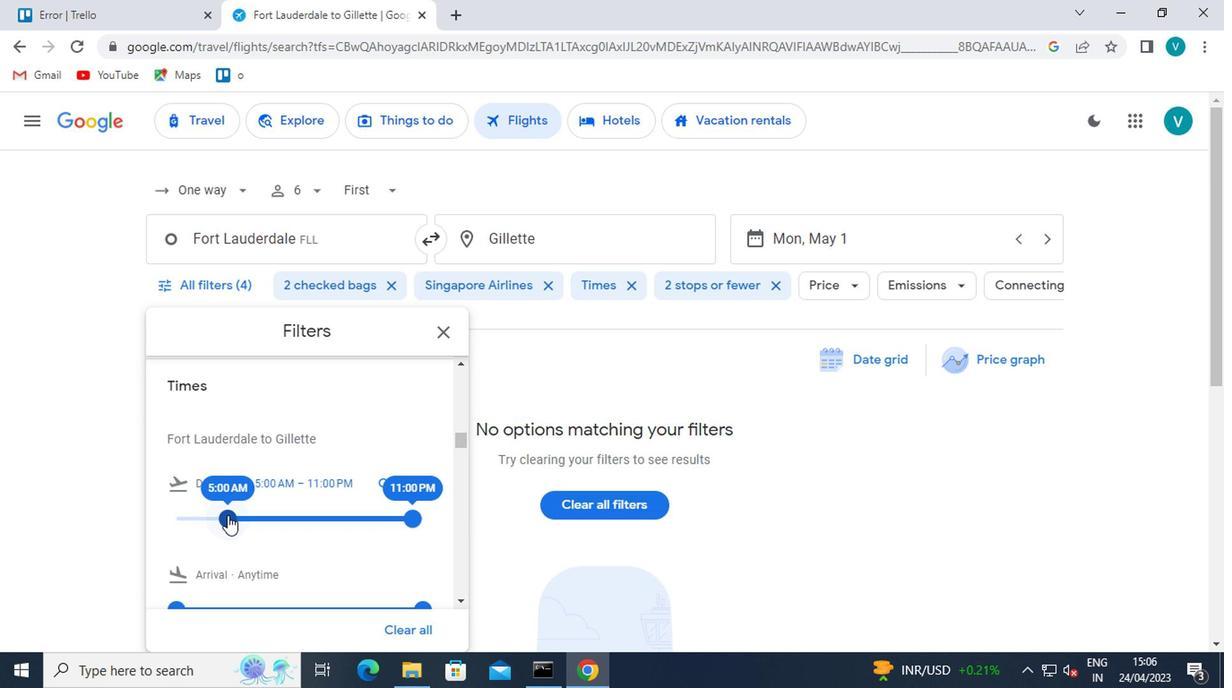 
Action: Mouse pressed left at (225, 515)
Screenshot: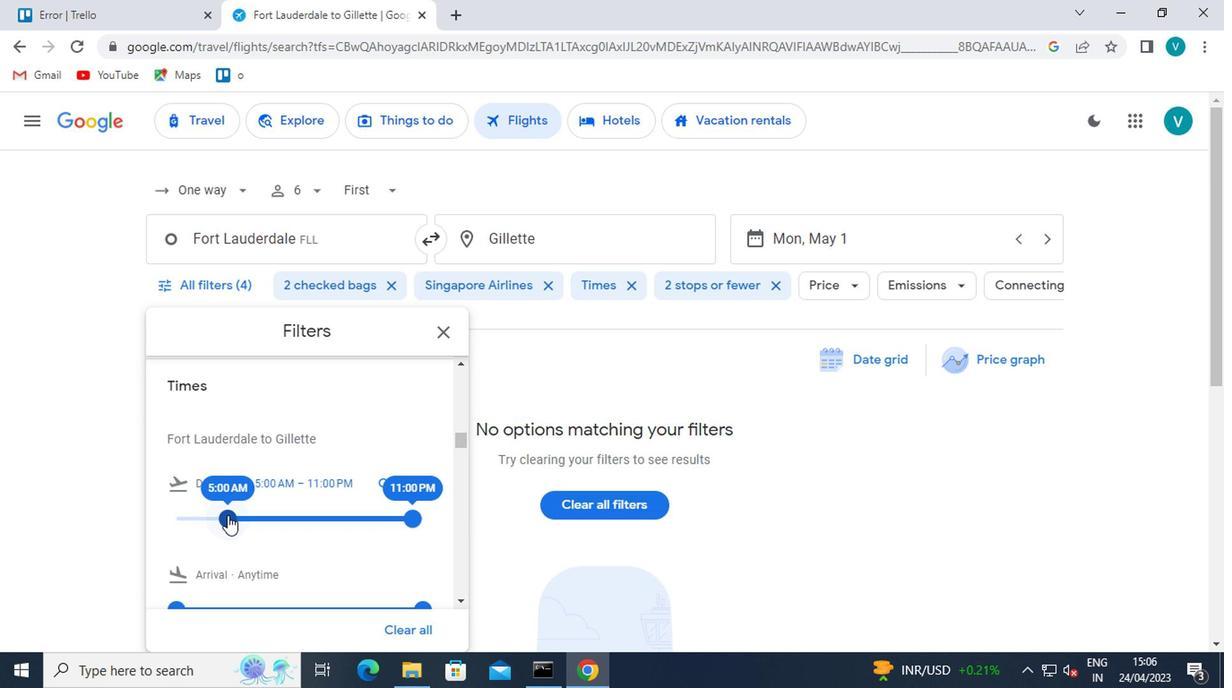 
Action: Mouse moved to (235, 513)
Screenshot: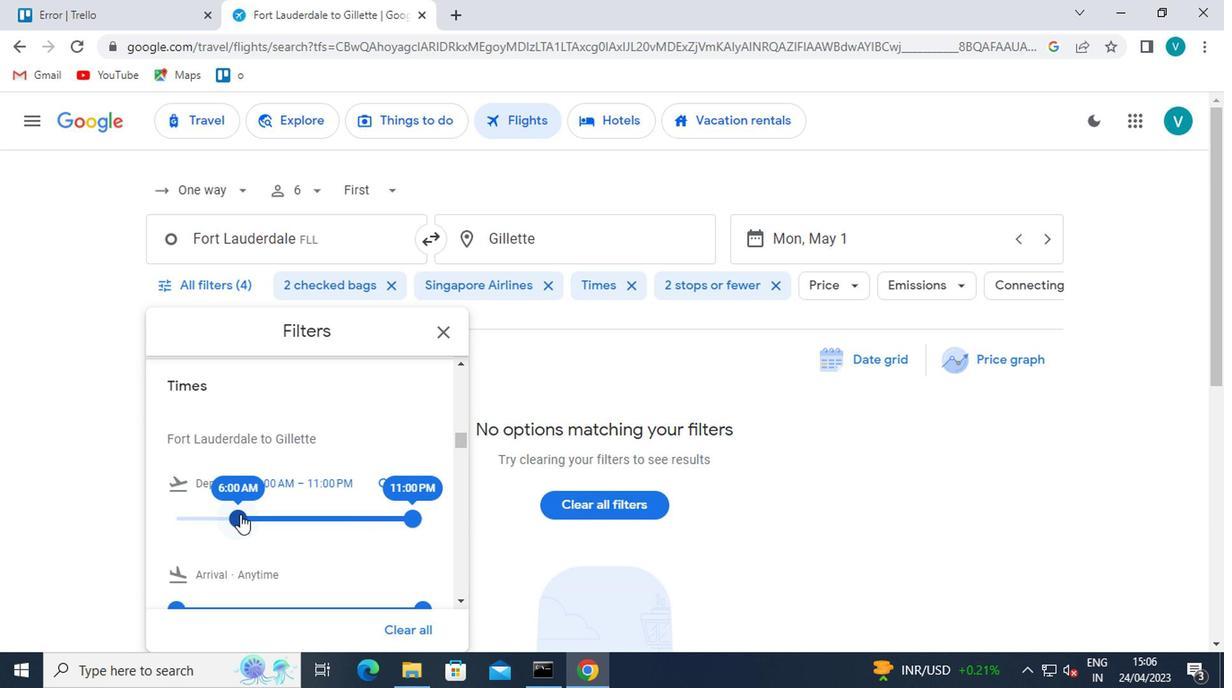 
Action: Mouse pressed left at (235, 513)
Screenshot: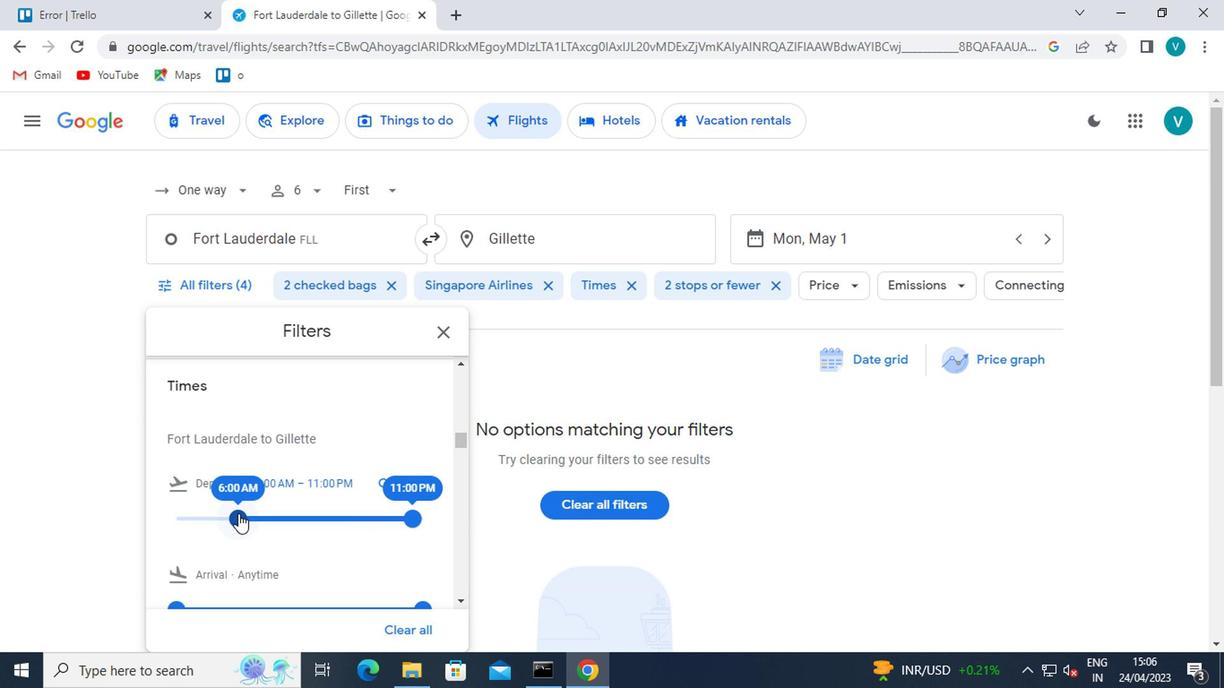 
Action: Mouse moved to (251, 512)
Screenshot: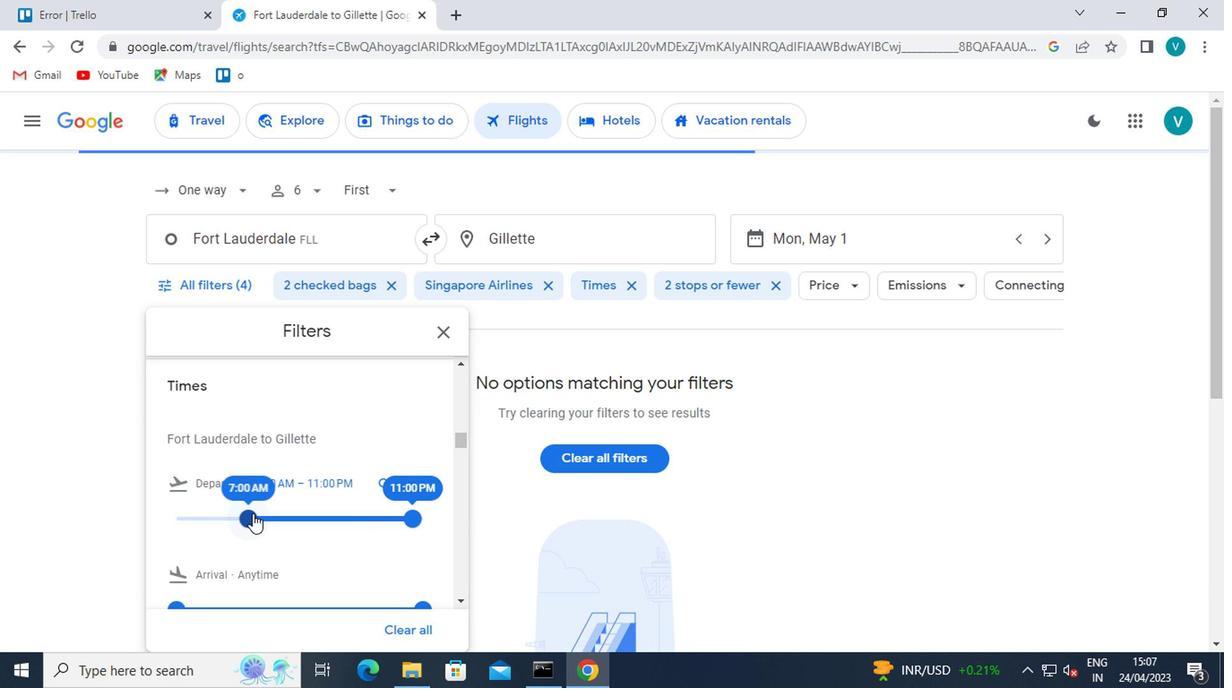 
